 Task: Look for space in Nola, Italy from 1st August, 2023 to 5th August, 2023 for 1 adult in price range Rs.6000 to Rs.15000. Place can be entire place with 1  bedroom having 1 bed and 1 bathroom. Property type can be house, flat, guest house. Amenities needed are: wifi. Booking option can be shelf check-in. Required host language is English.
Action: Mouse moved to (442, 129)
Screenshot: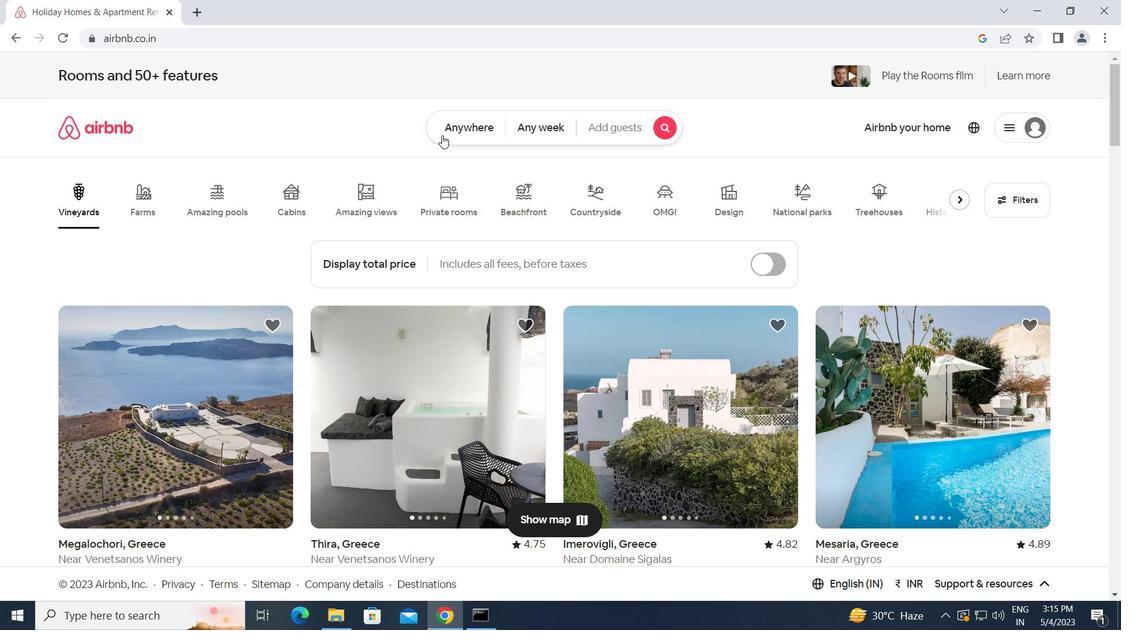 
Action: Mouse pressed left at (442, 129)
Screenshot: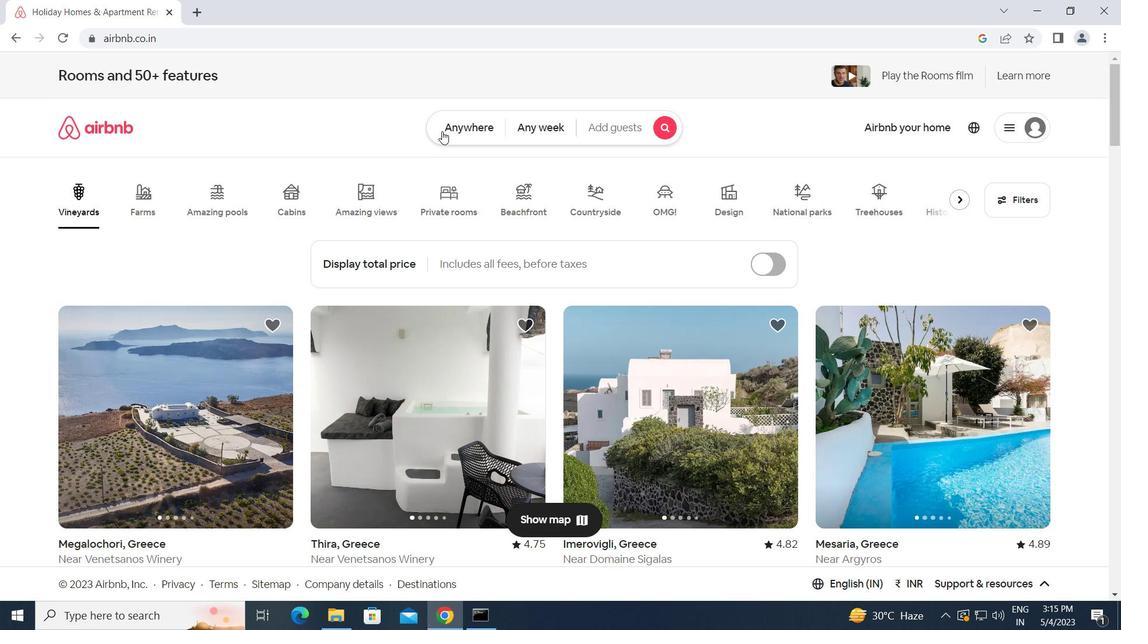 
Action: Mouse moved to (392, 172)
Screenshot: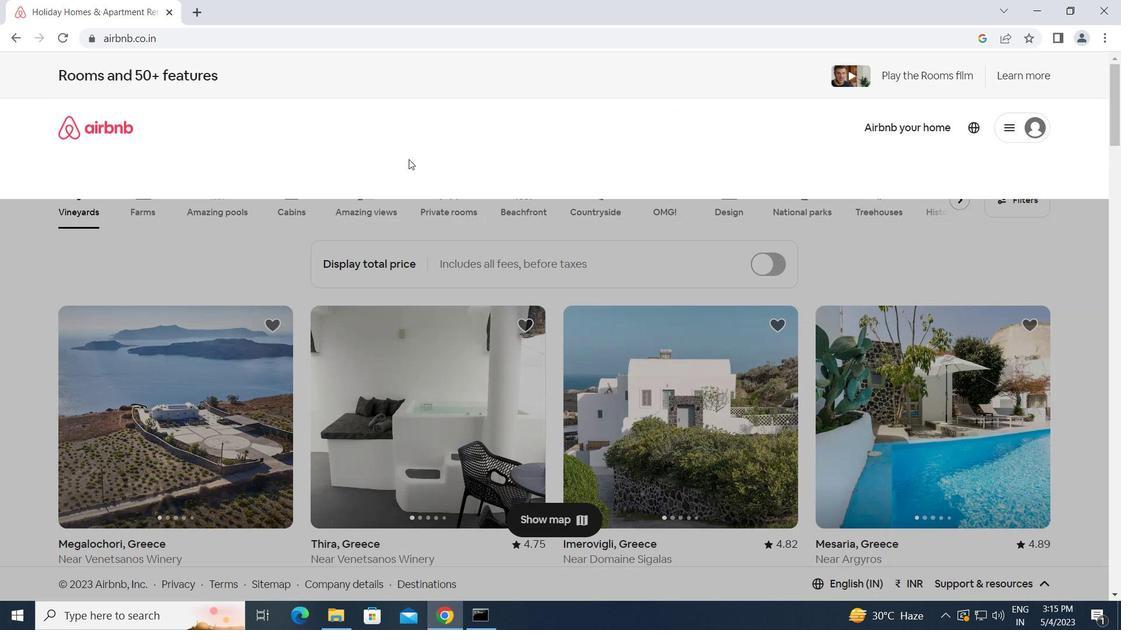 
Action: Mouse pressed left at (392, 172)
Screenshot: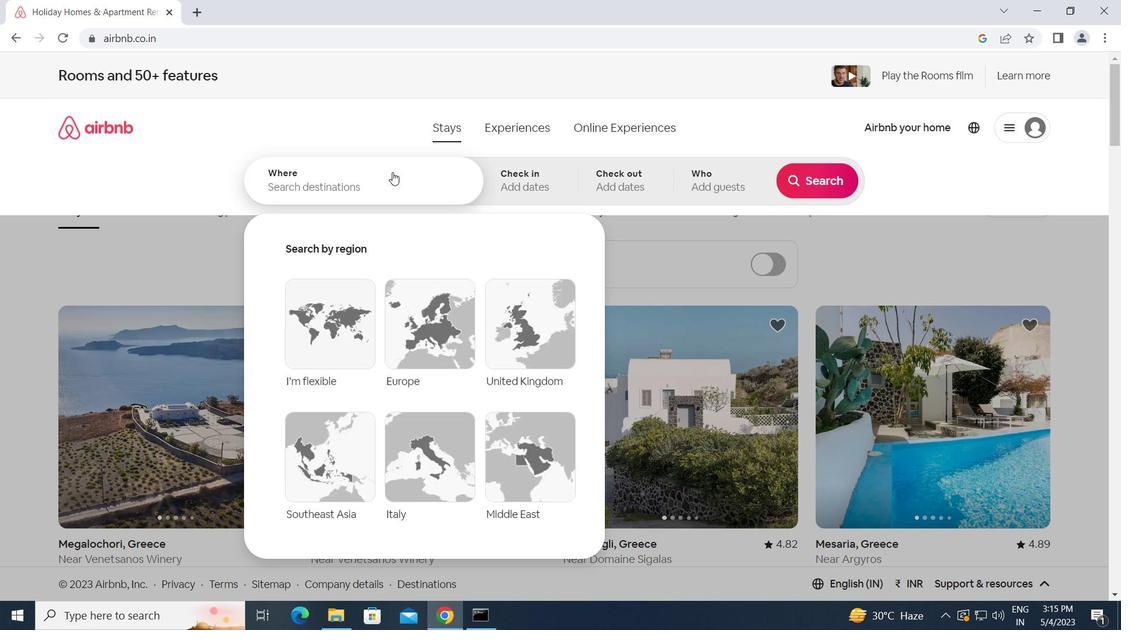 
Action: Key pressed n<Key.caps_lock>ola,<Key.space><Key.caps_lock>i<Key.caps_lock>taly<Key.enter>
Screenshot: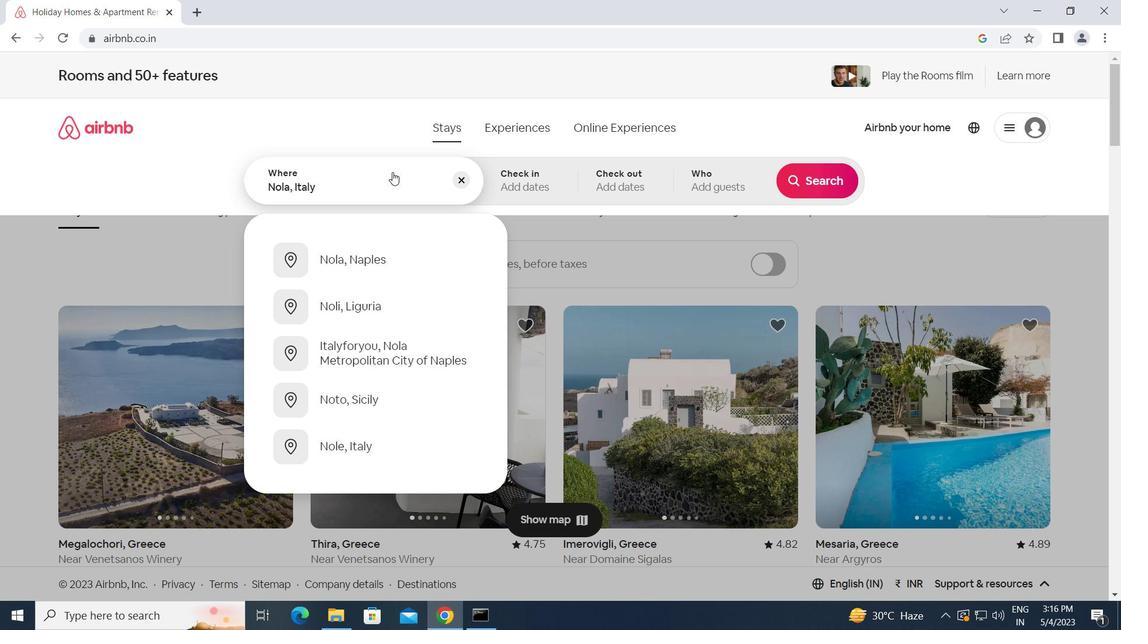 
Action: Mouse moved to (820, 306)
Screenshot: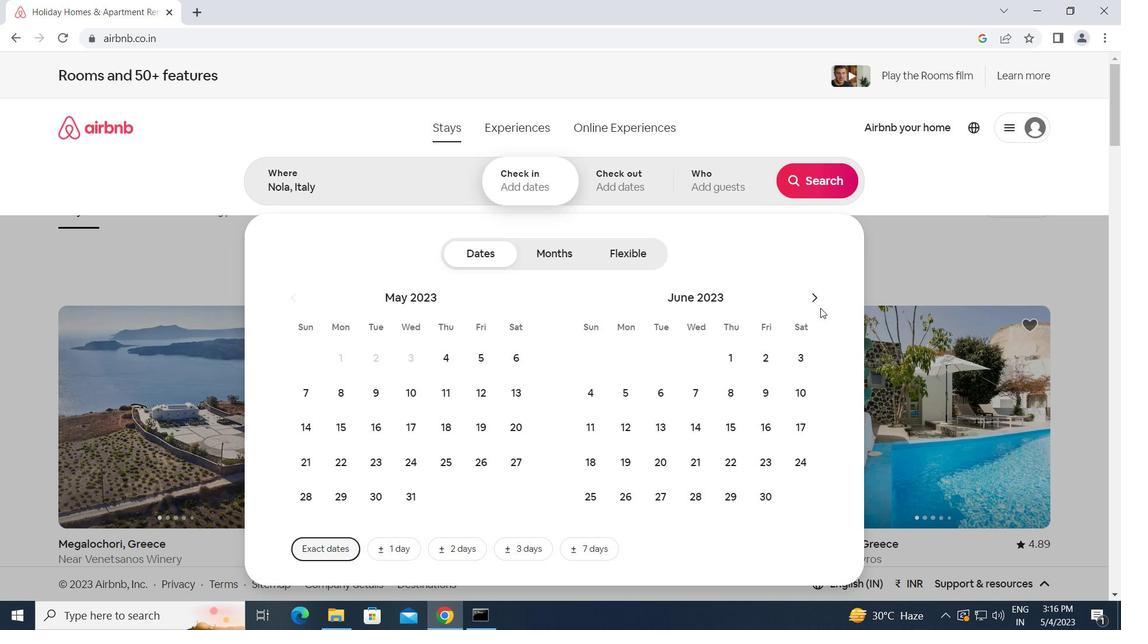 
Action: Mouse pressed left at (820, 306)
Screenshot: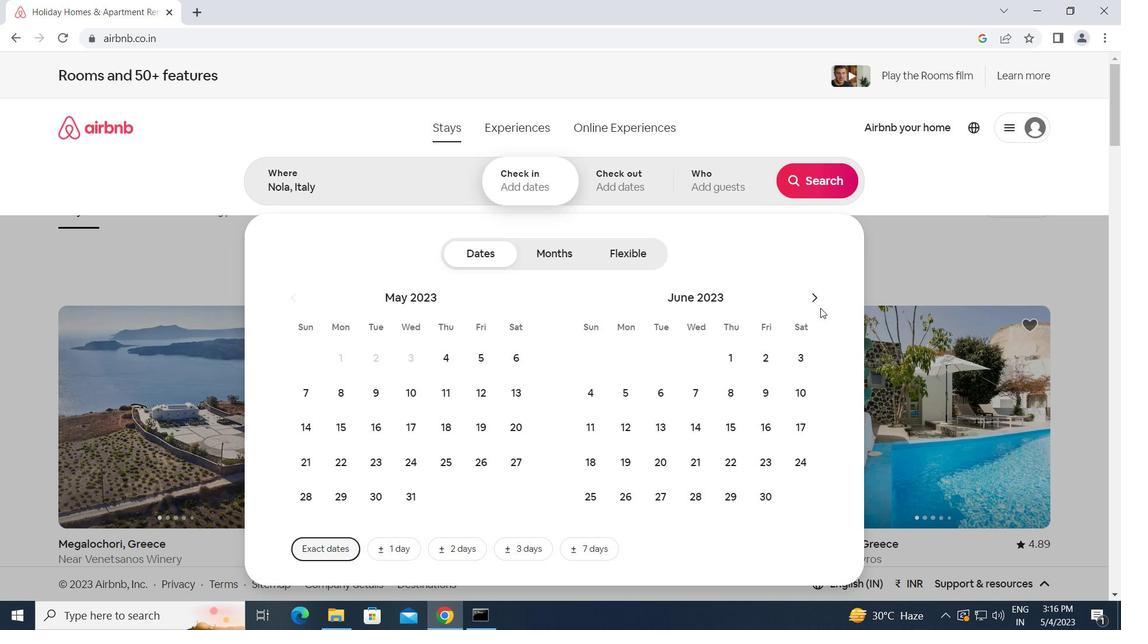 
Action: Mouse pressed left at (820, 306)
Screenshot: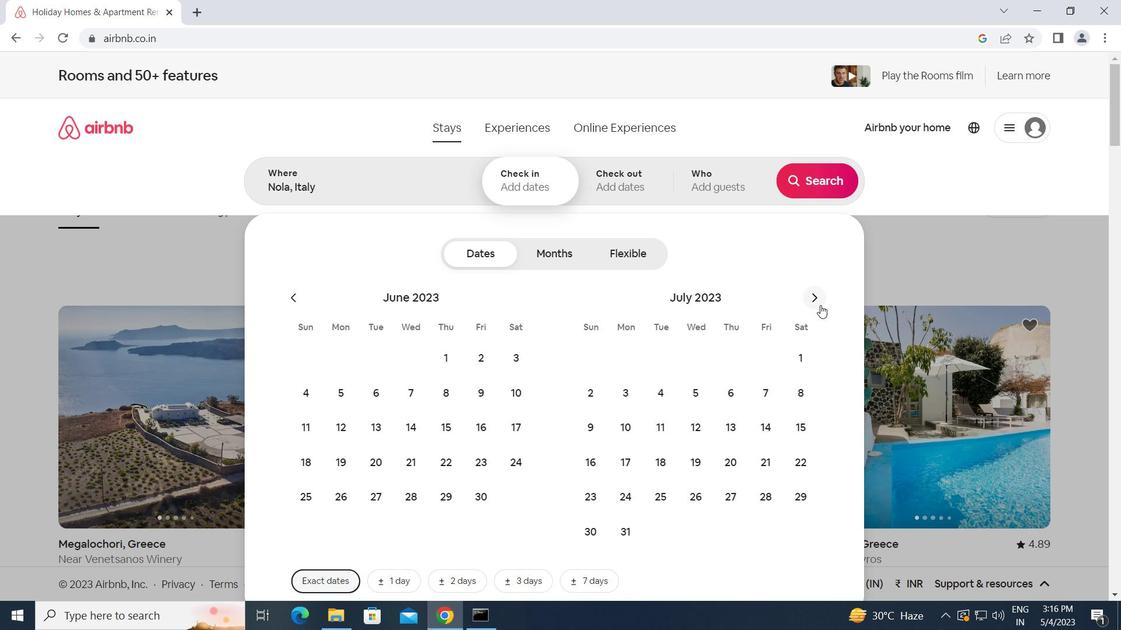 
Action: Mouse moved to (652, 355)
Screenshot: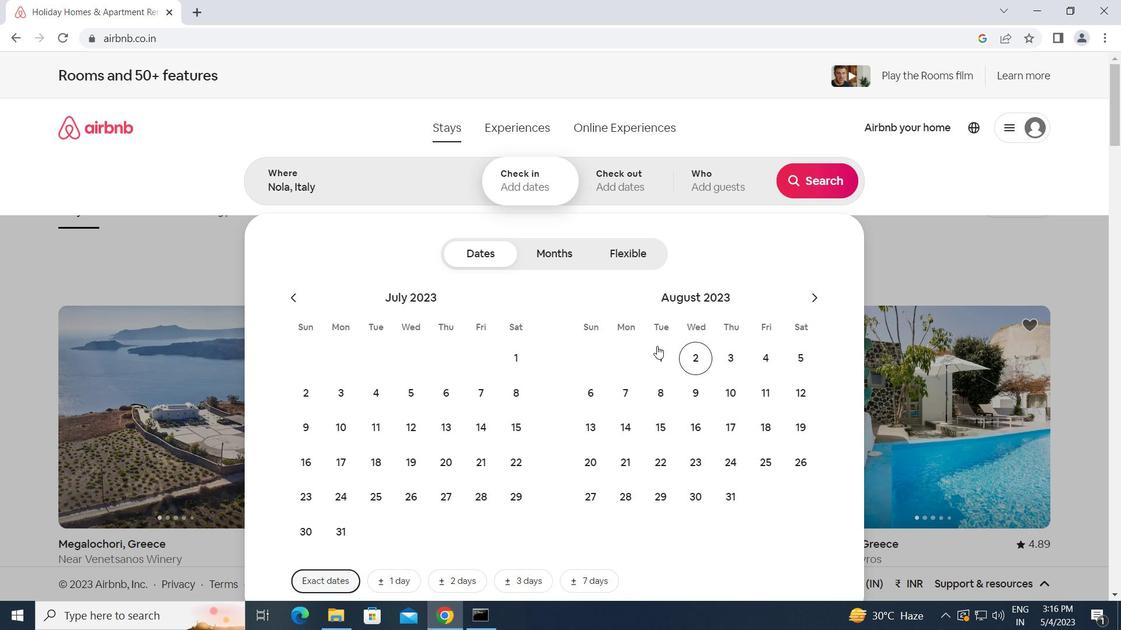 
Action: Mouse pressed left at (652, 355)
Screenshot: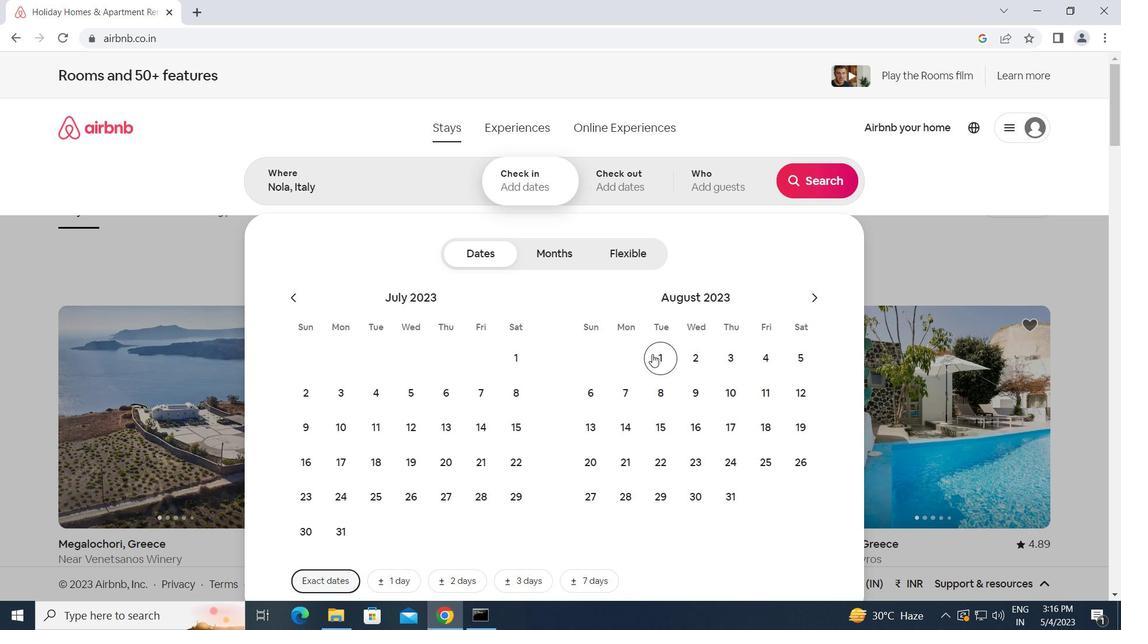 
Action: Mouse moved to (801, 360)
Screenshot: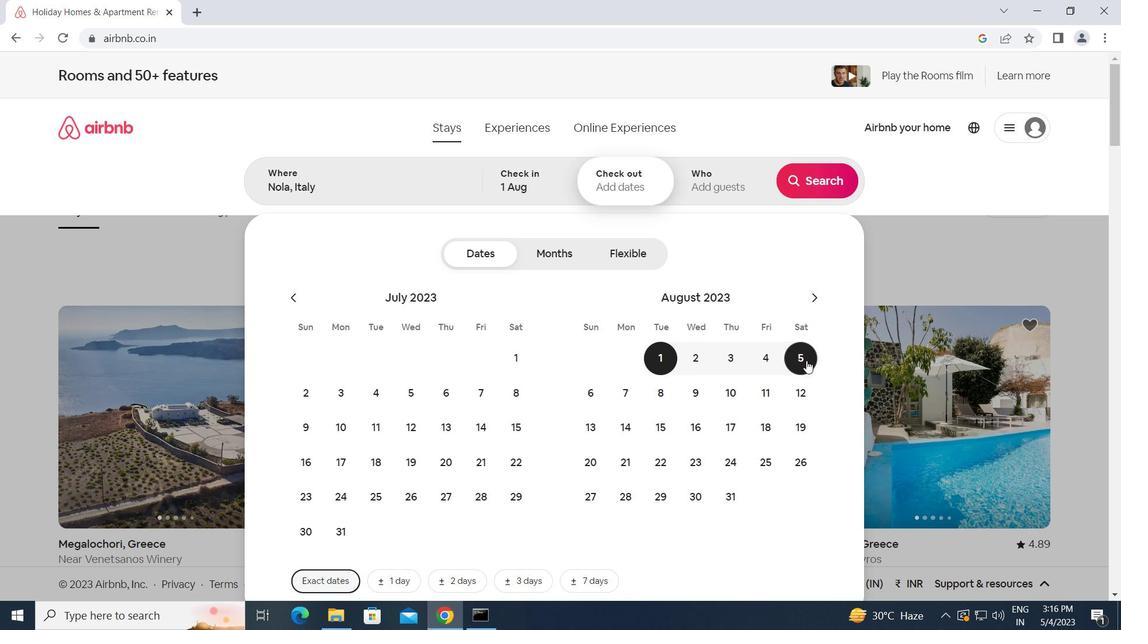 
Action: Mouse pressed left at (801, 360)
Screenshot: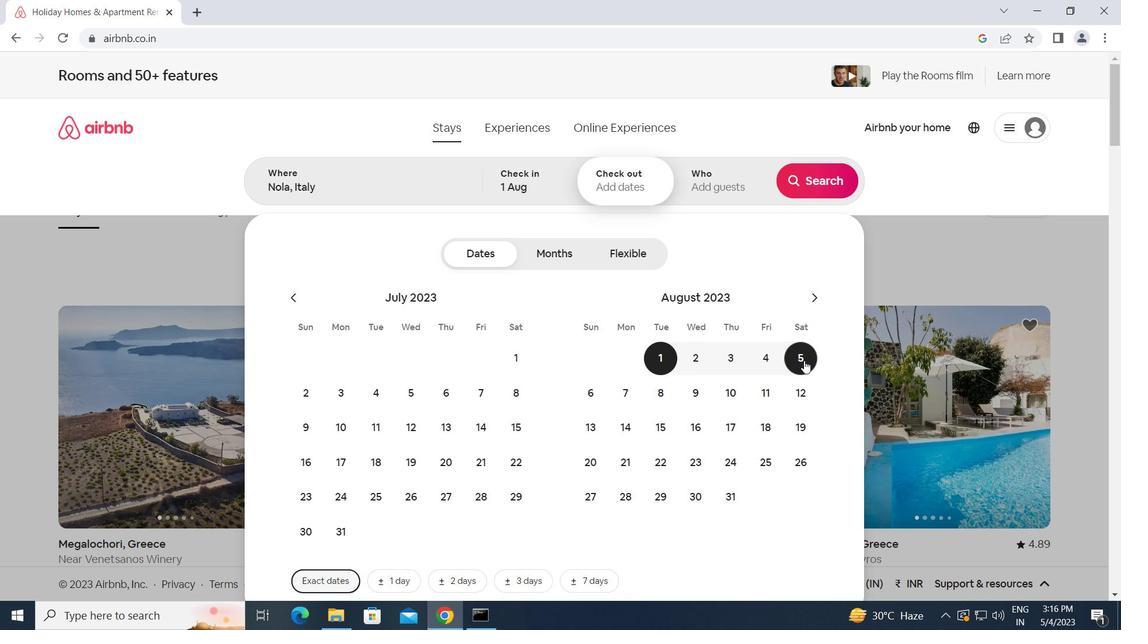 
Action: Mouse moved to (737, 186)
Screenshot: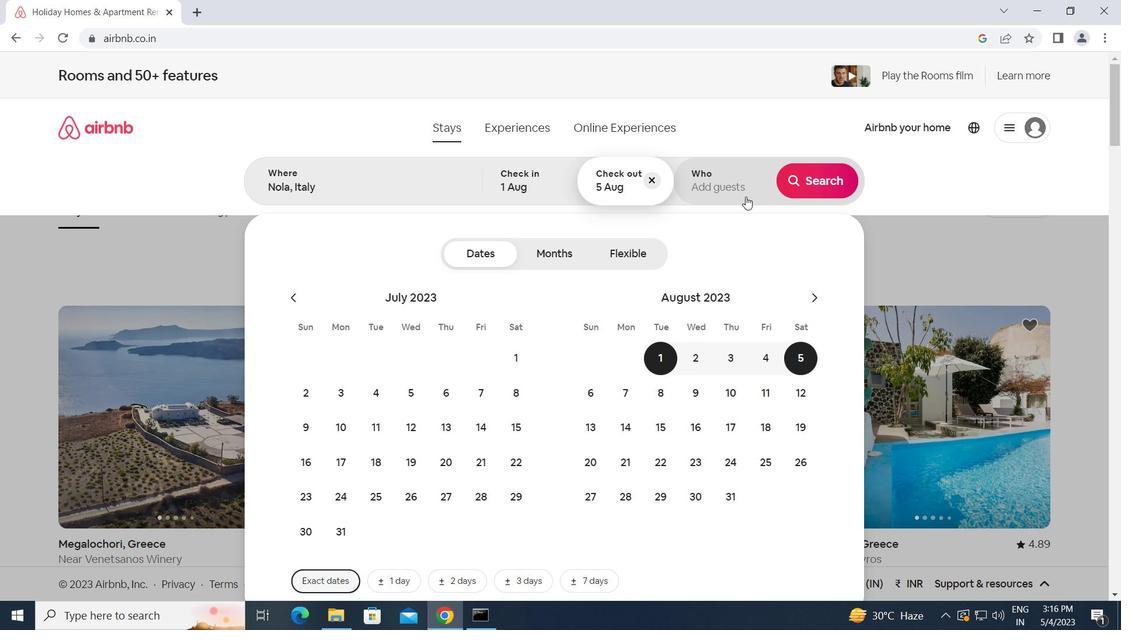 
Action: Mouse pressed left at (737, 186)
Screenshot: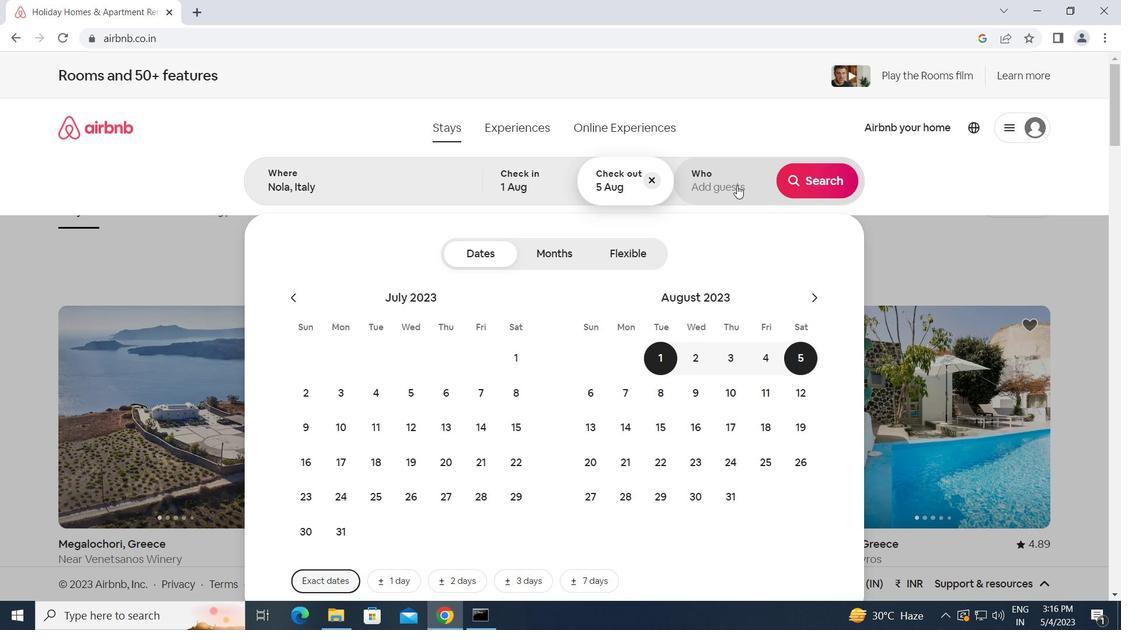 
Action: Mouse moved to (815, 261)
Screenshot: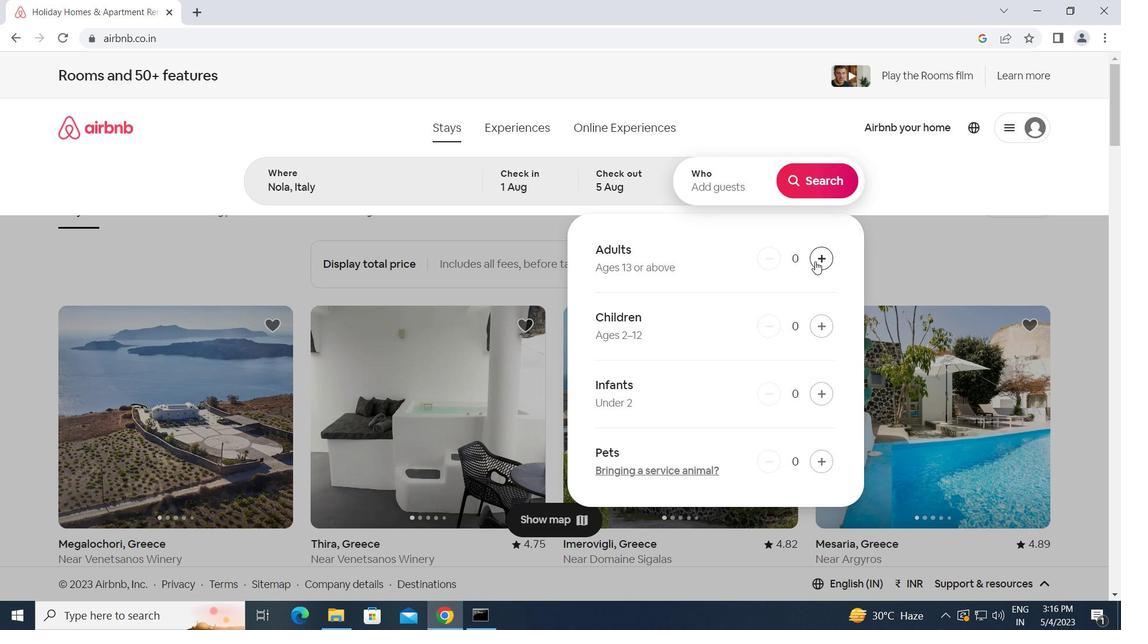 
Action: Mouse pressed left at (815, 261)
Screenshot: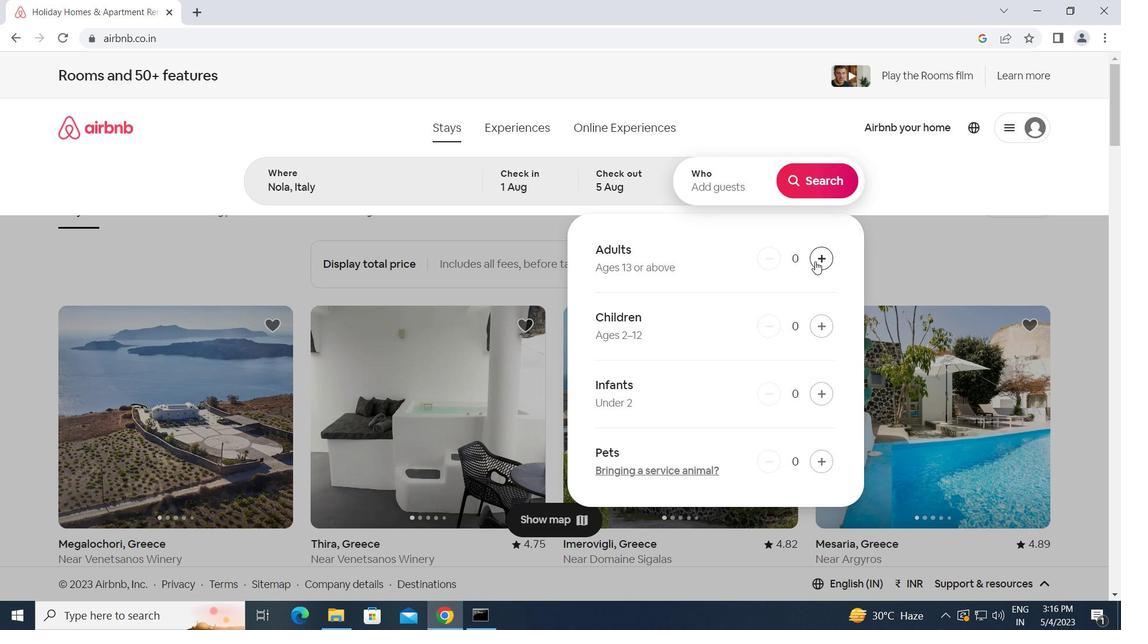 
Action: Mouse moved to (825, 185)
Screenshot: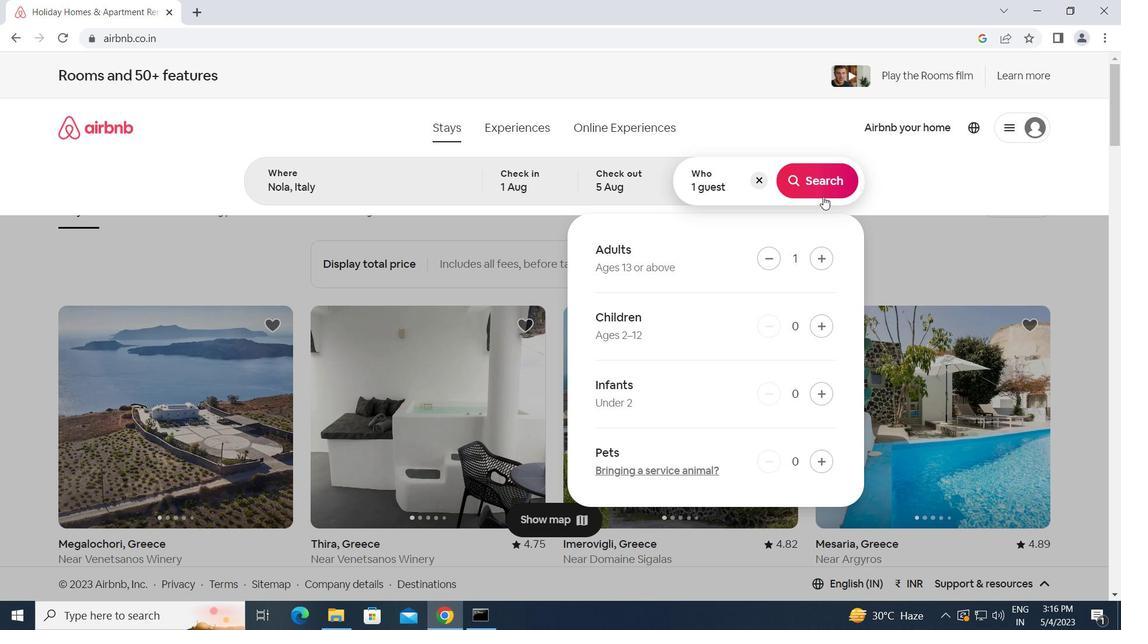 
Action: Mouse pressed left at (825, 185)
Screenshot: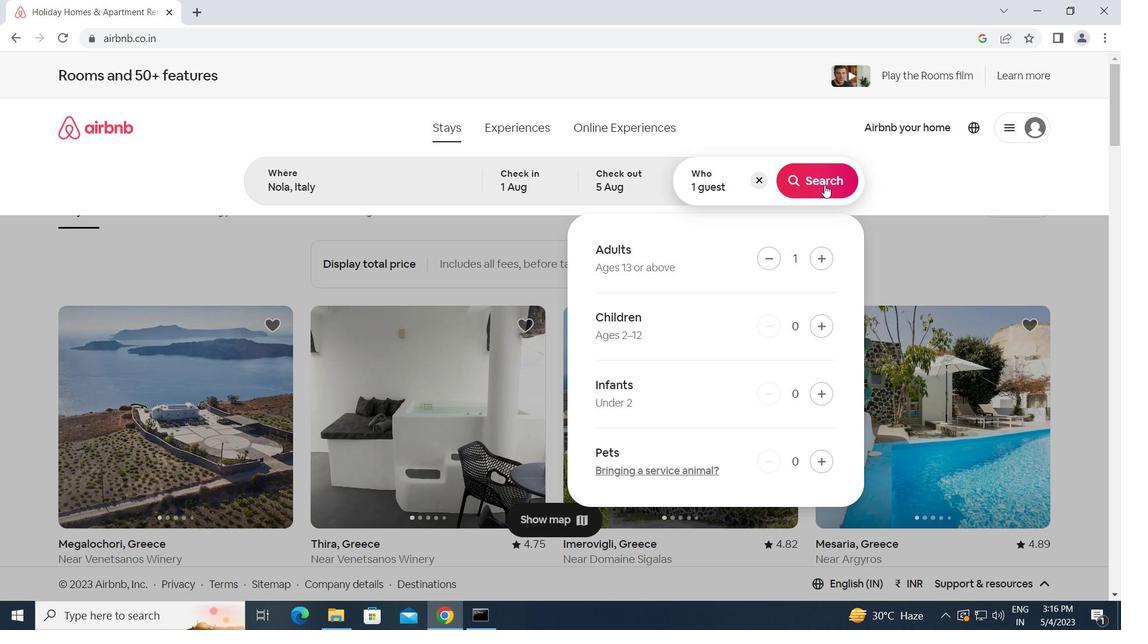 
Action: Mouse moved to (1065, 141)
Screenshot: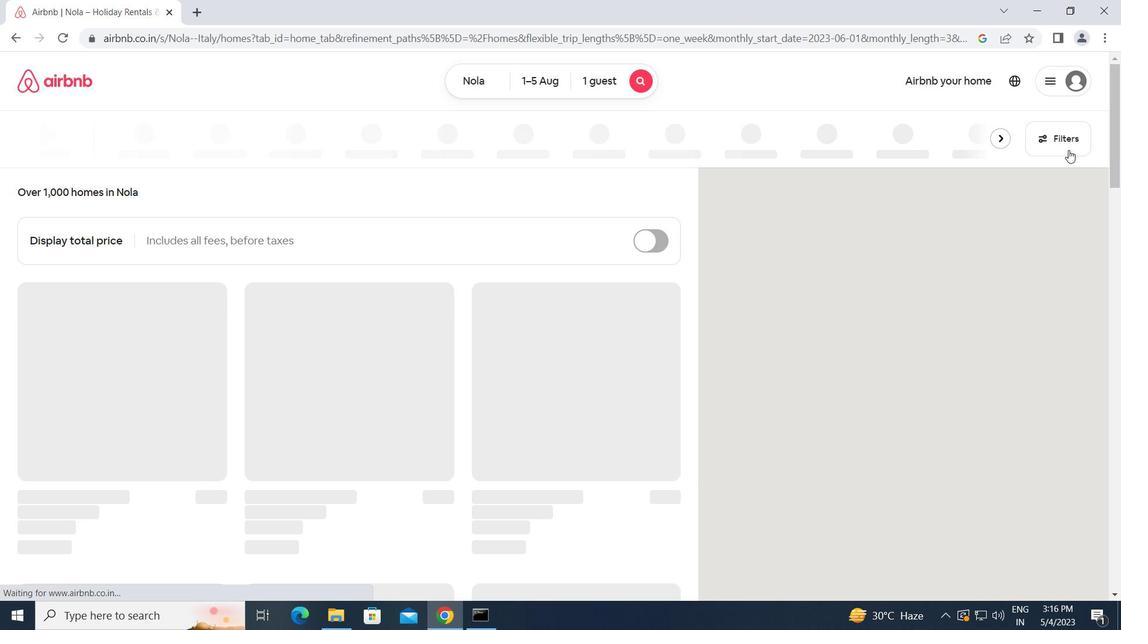 
Action: Mouse pressed left at (1065, 141)
Screenshot: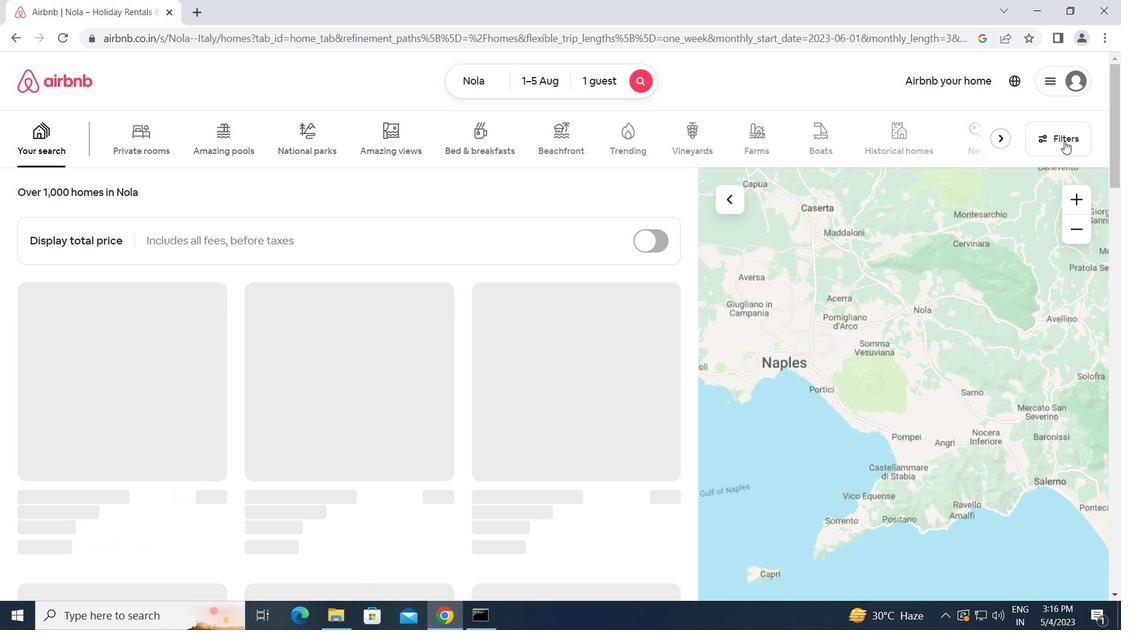 
Action: Mouse moved to (364, 322)
Screenshot: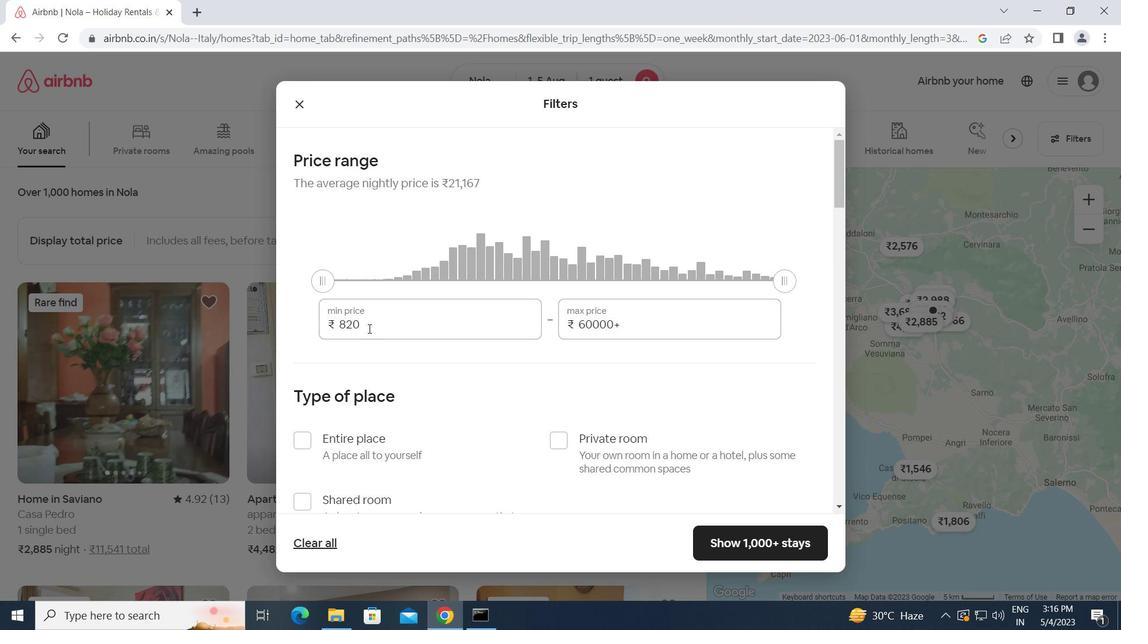 
Action: Mouse pressed left at (364, 322)
Screenshot: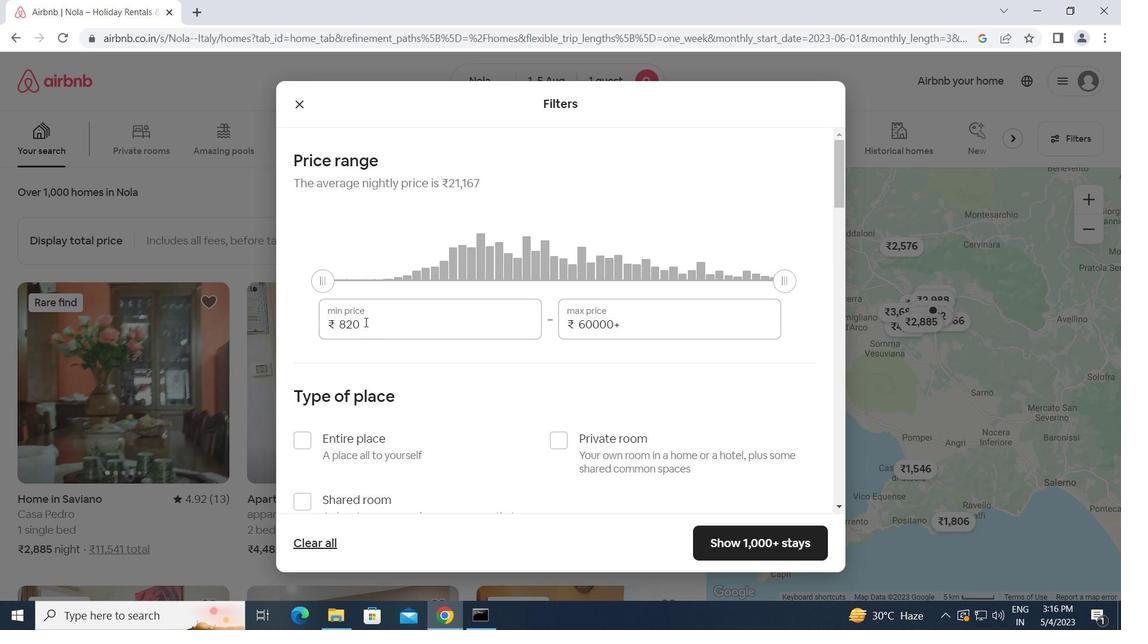 
Action: Mouse moved to (329, 328)
Screenshot: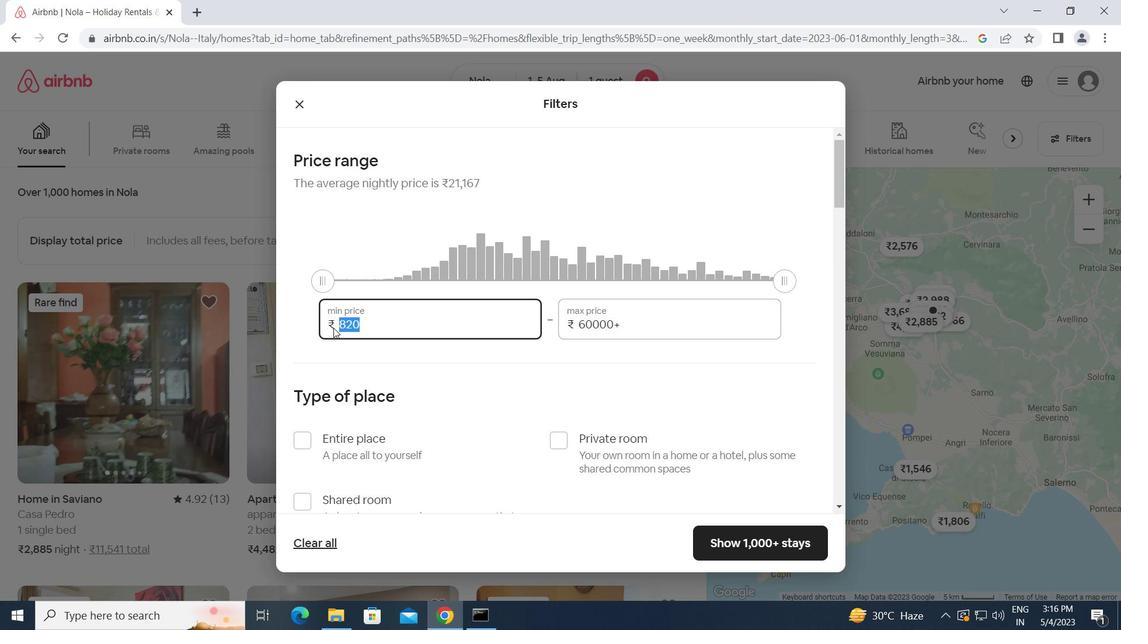 
Action: Key pressed 6000<Key.tab>15000
Screenshot: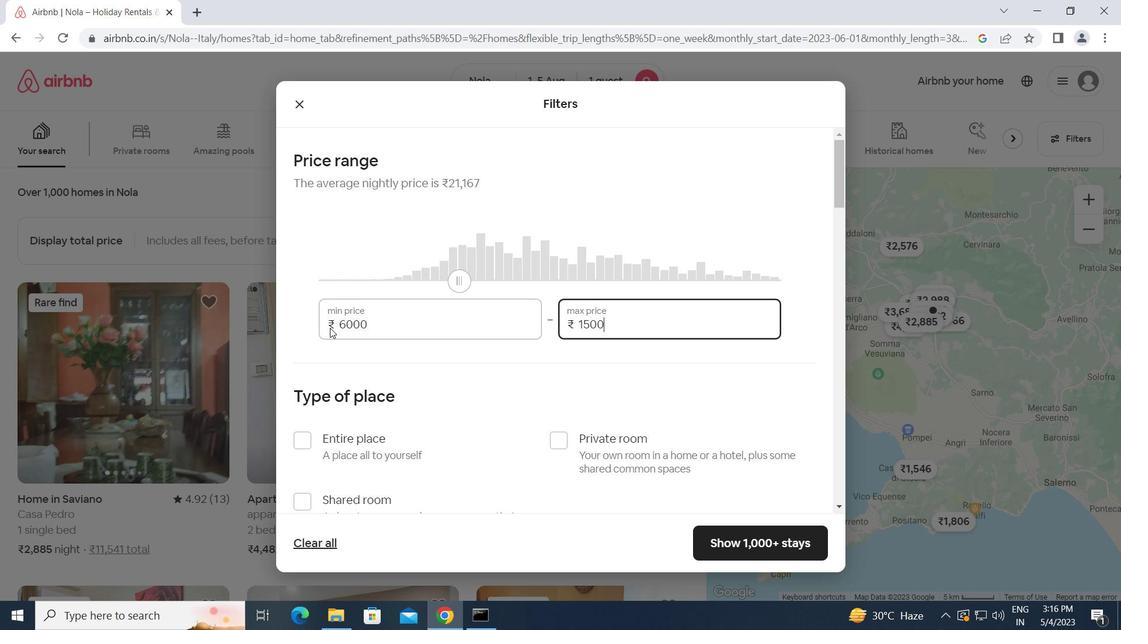 
Action: Mouse moved to (299, 433)
Screenshot: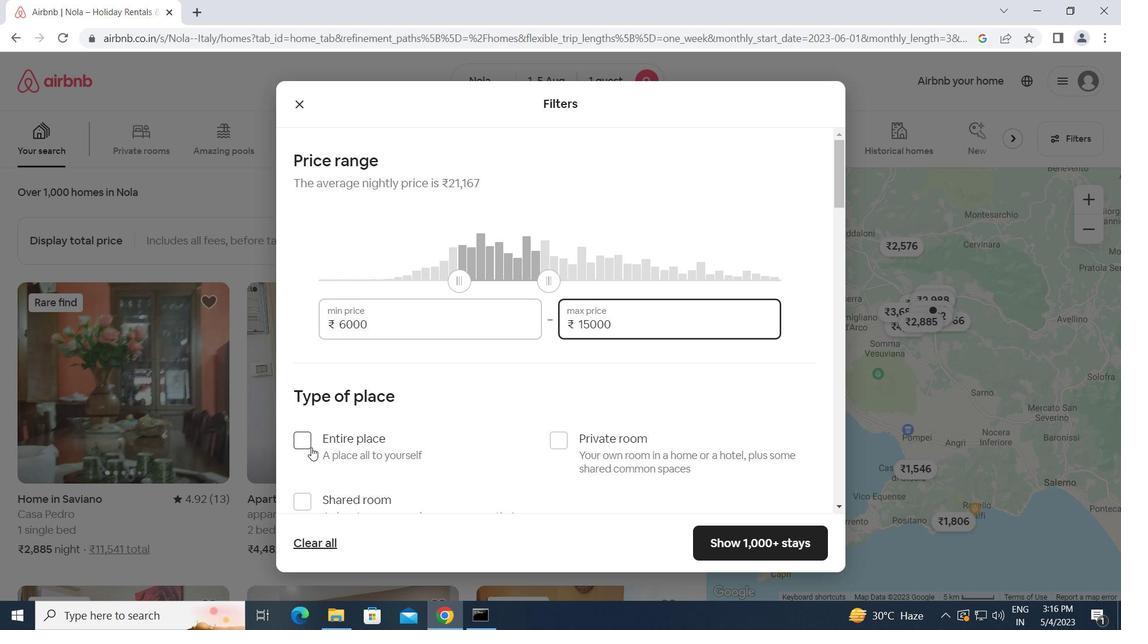 
Action: Mouse pressed left at (299, 433)
Screenshot: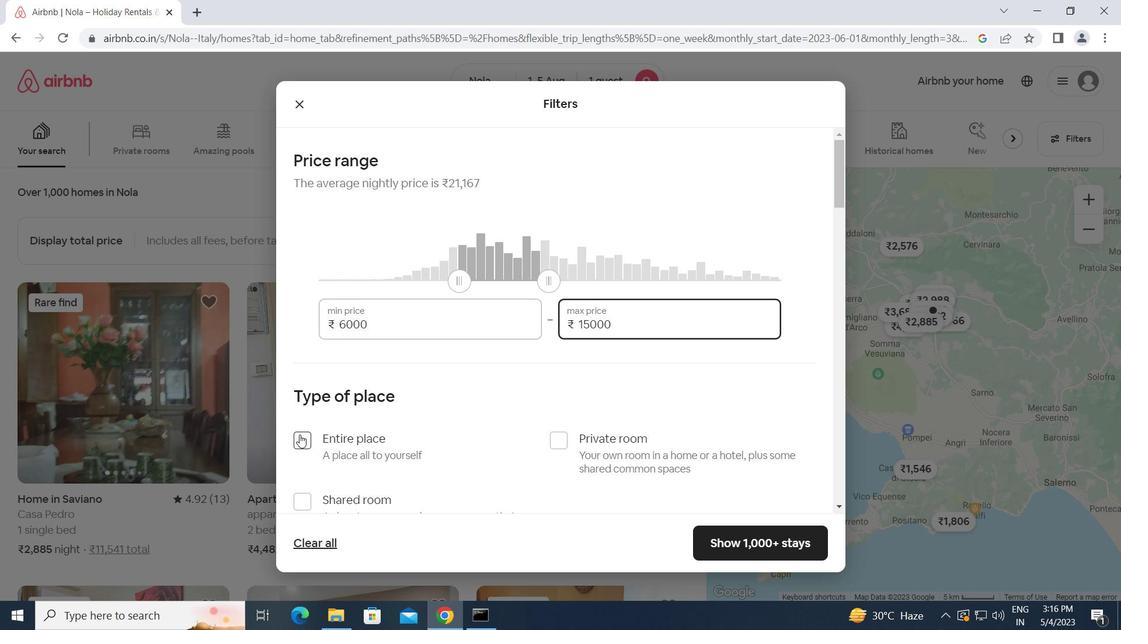 
Action: Mouse moved to (388, 474)
Screenshot: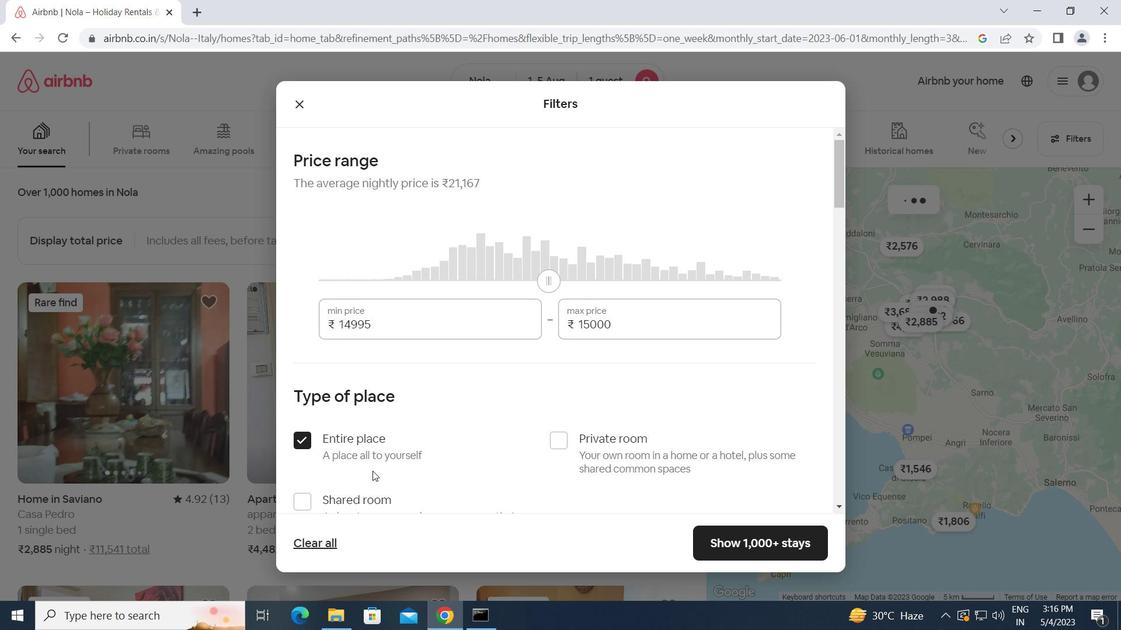 
Action: Mouse scrolled (388, 473) with delta (0, 0)
Screenshot: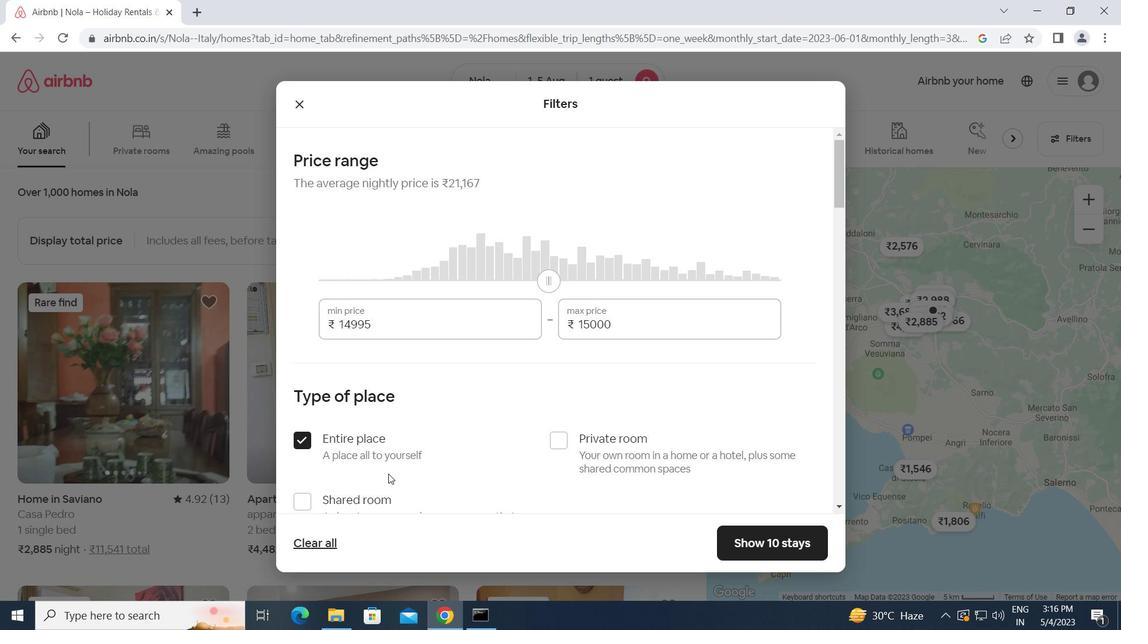 
Action: Mouse scrolled (388, 473) with delta (0, 0)
Screenshot: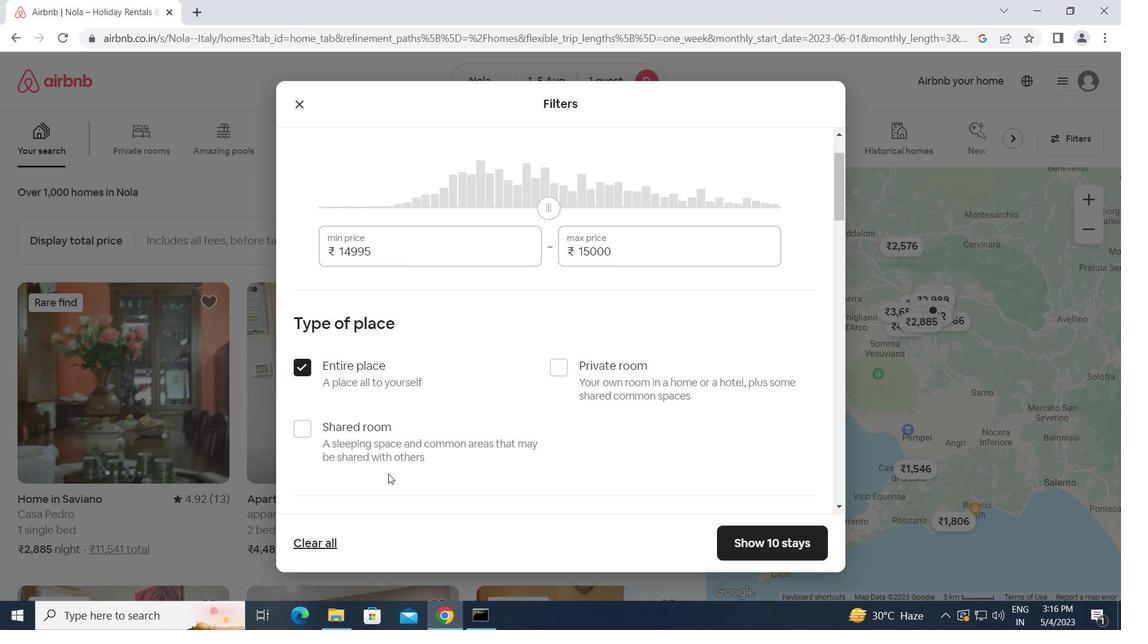 
Action: Mouse scrolled (388, 473) with delta (0, 0)
Screenshot: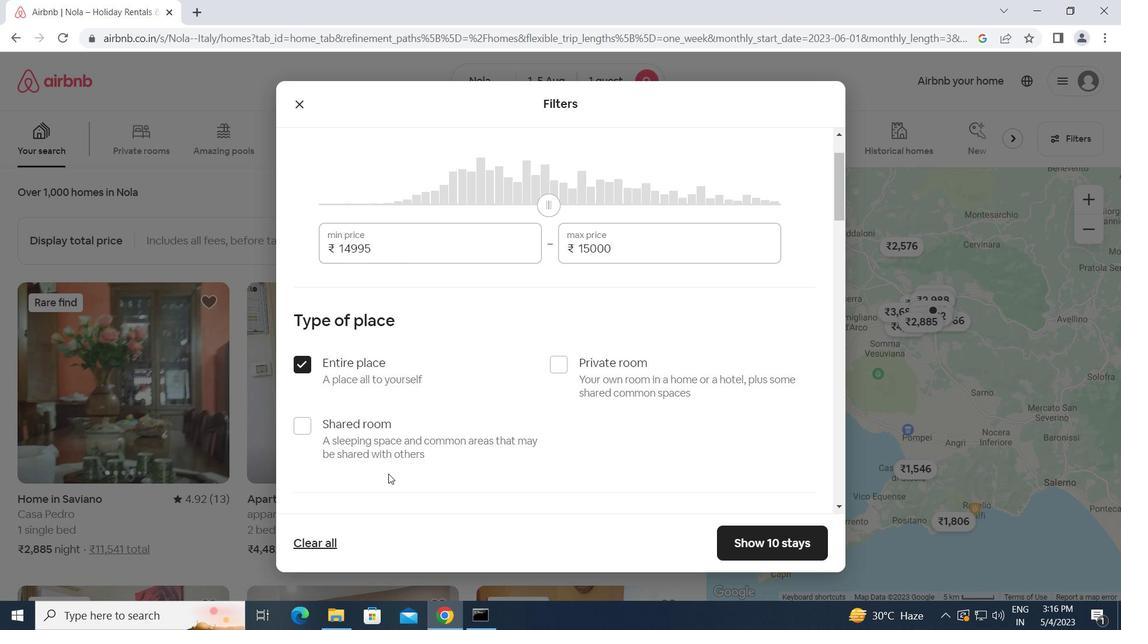 
Action: Mouse scrolled (388, 473) with delta (0, 0)
Screenshot: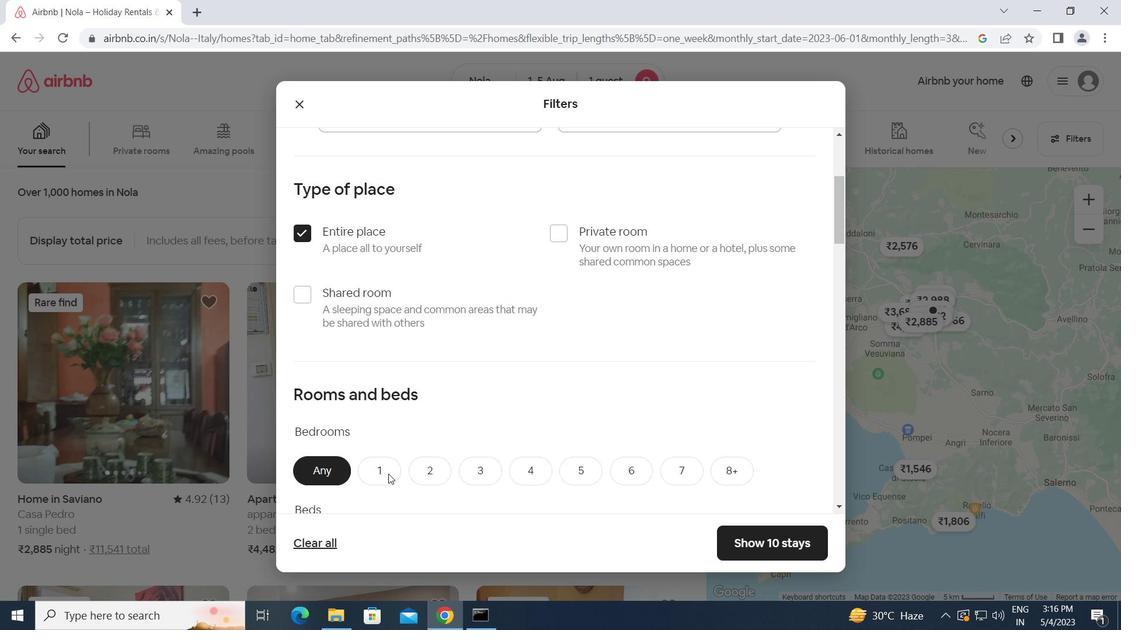 
Action: Mouse moved to (388, 384)
Screenshot: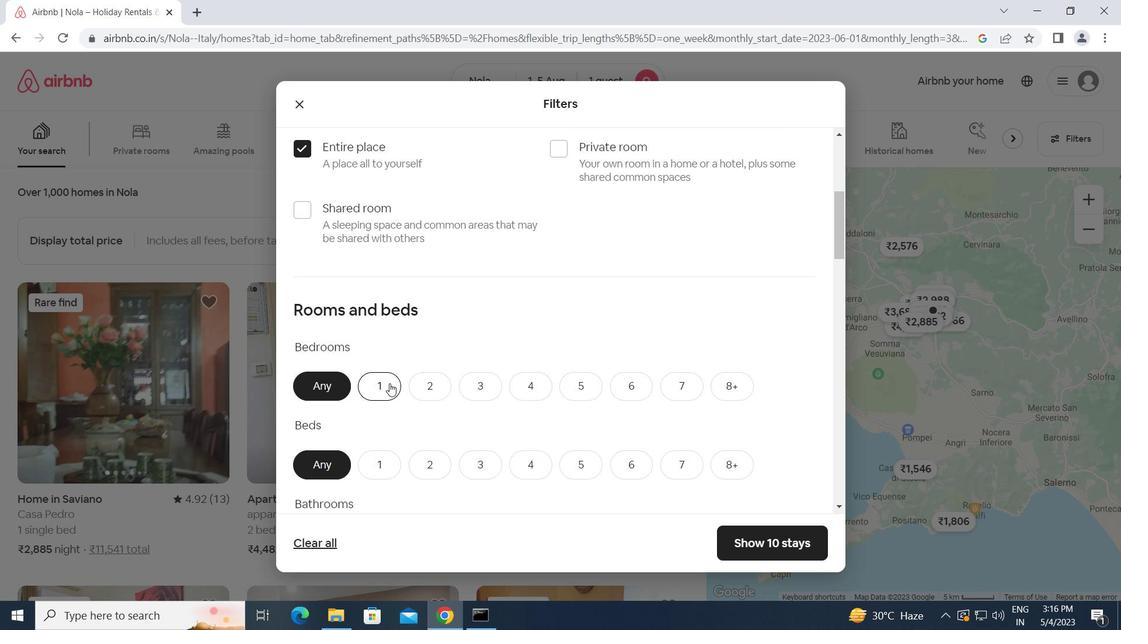 
Action: Mouse pressed left at (388, 384)
Screenshot: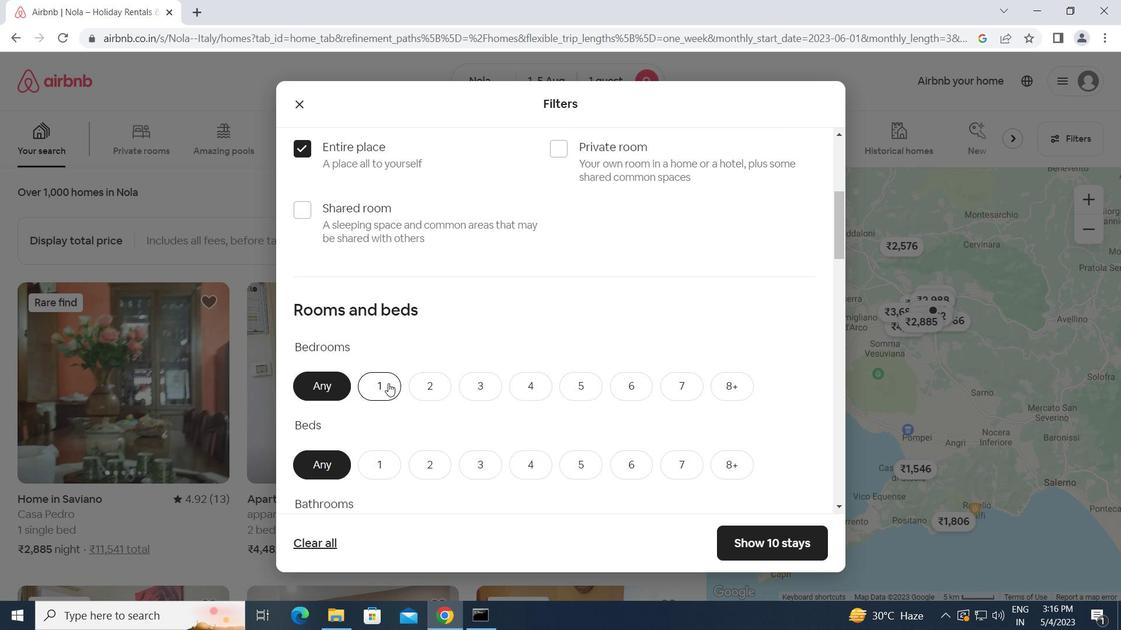 
Action: Mouse moved to (387, 467)
Screenshot: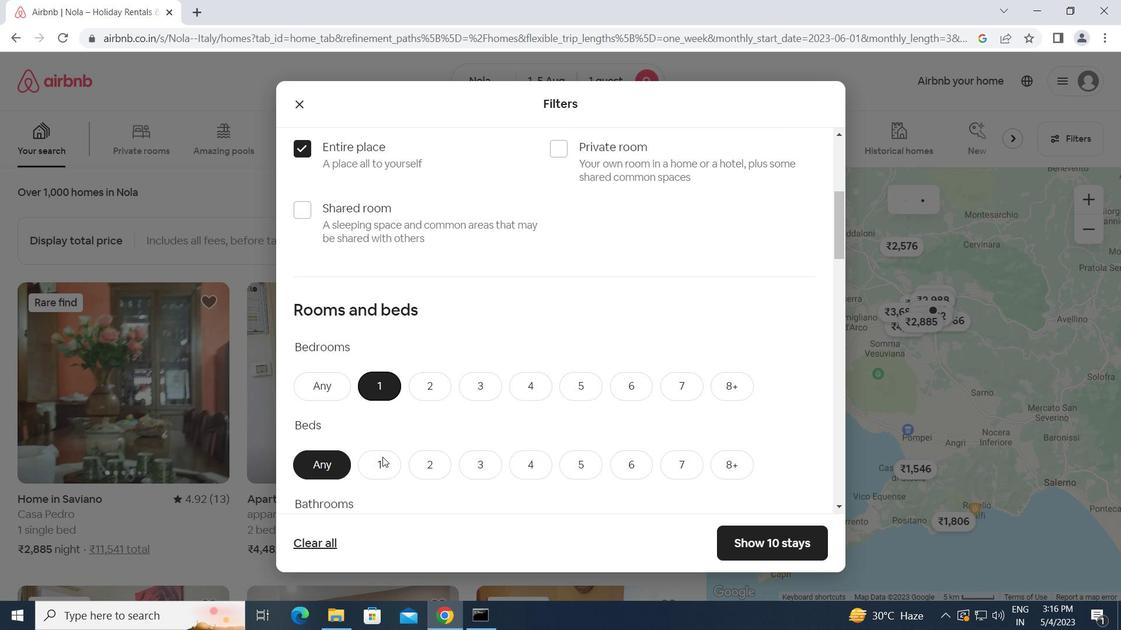
Action: Mouse pressed left at (387, 467)
Screenshot: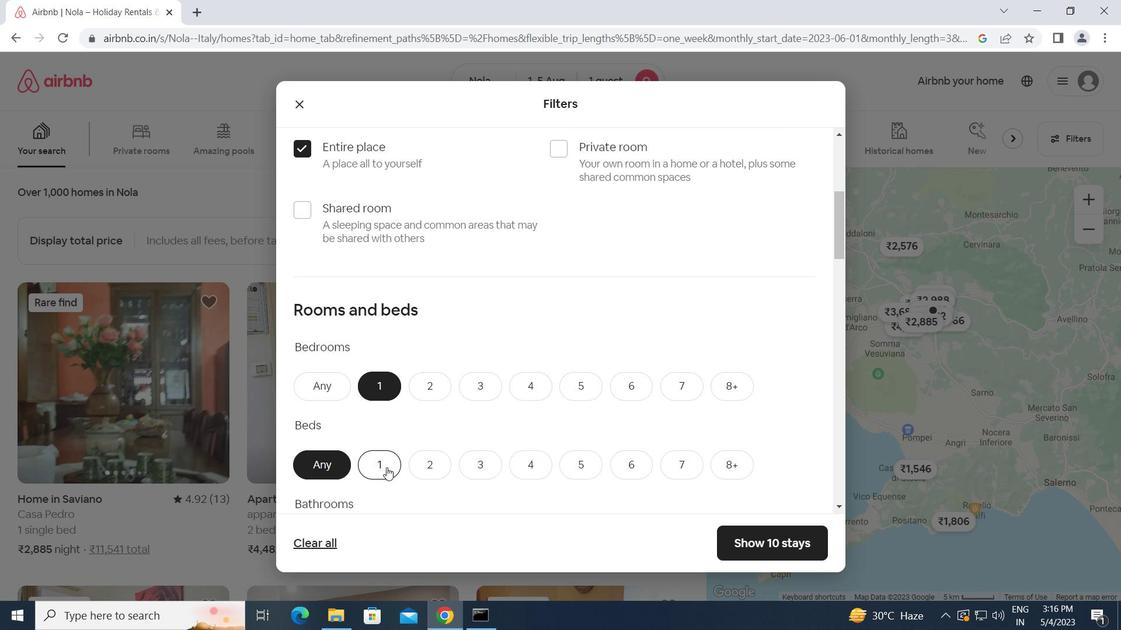
Action: Mouse scrolled (387, 467) with delta (0, 0)
Screenshot: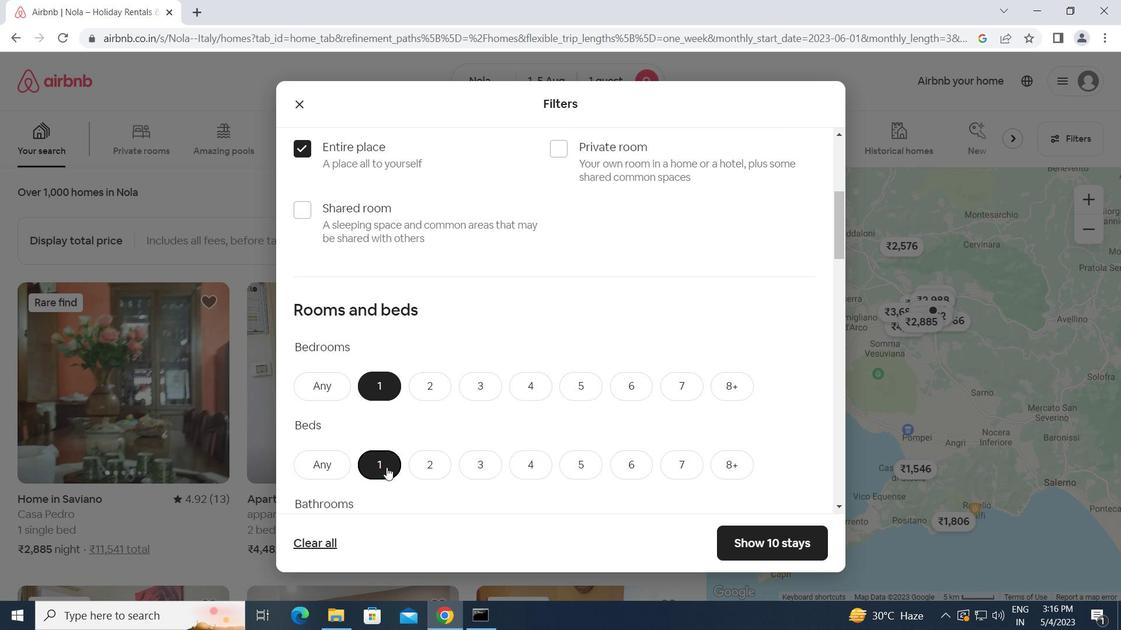 
Action: Mouse scrolled (387, 467) with delta (0, 0)
Screenshot: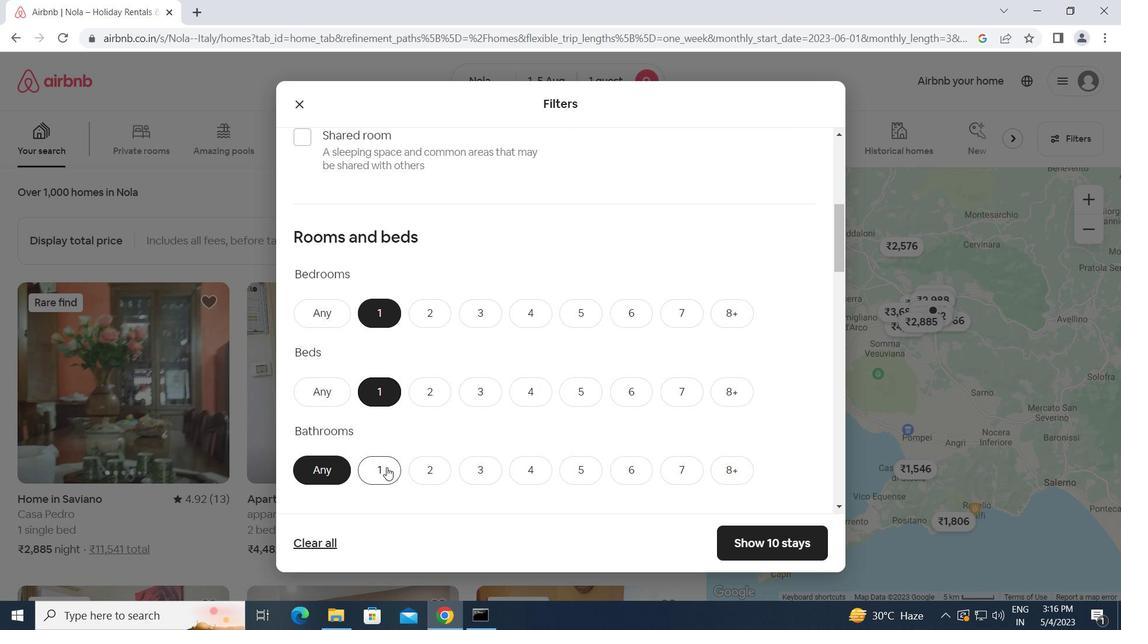 
Action: Mouse moved to (377, 402)
Screenshot: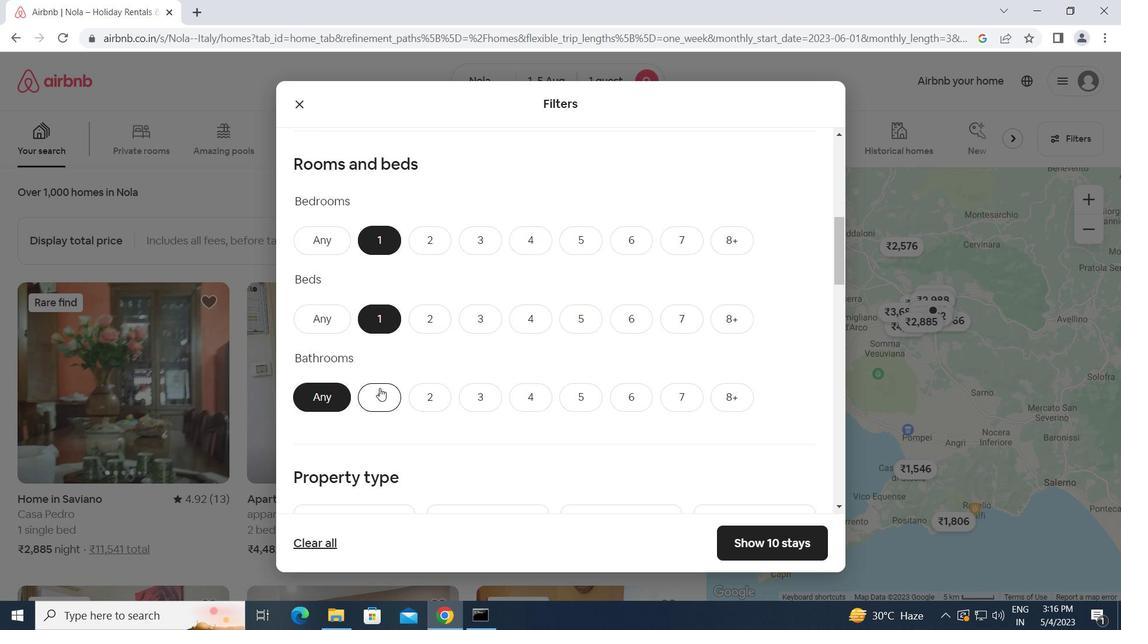 
Action: Mouse pressed left at (377, 402)
Screenshot: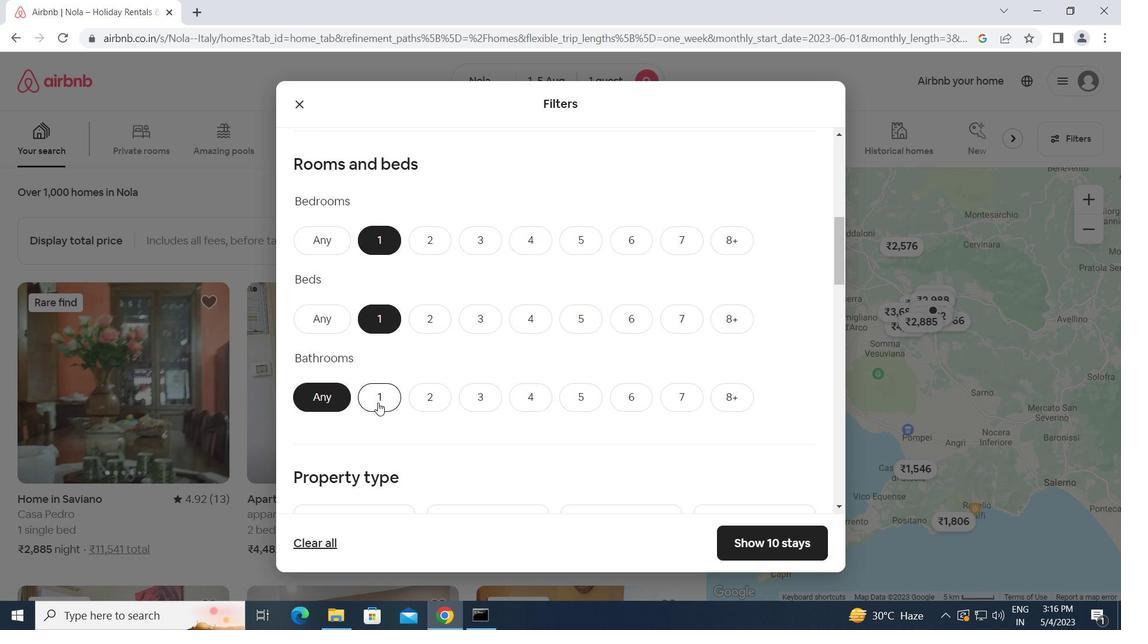 
Action: Mouse moved to (422, 436)
Screenshot: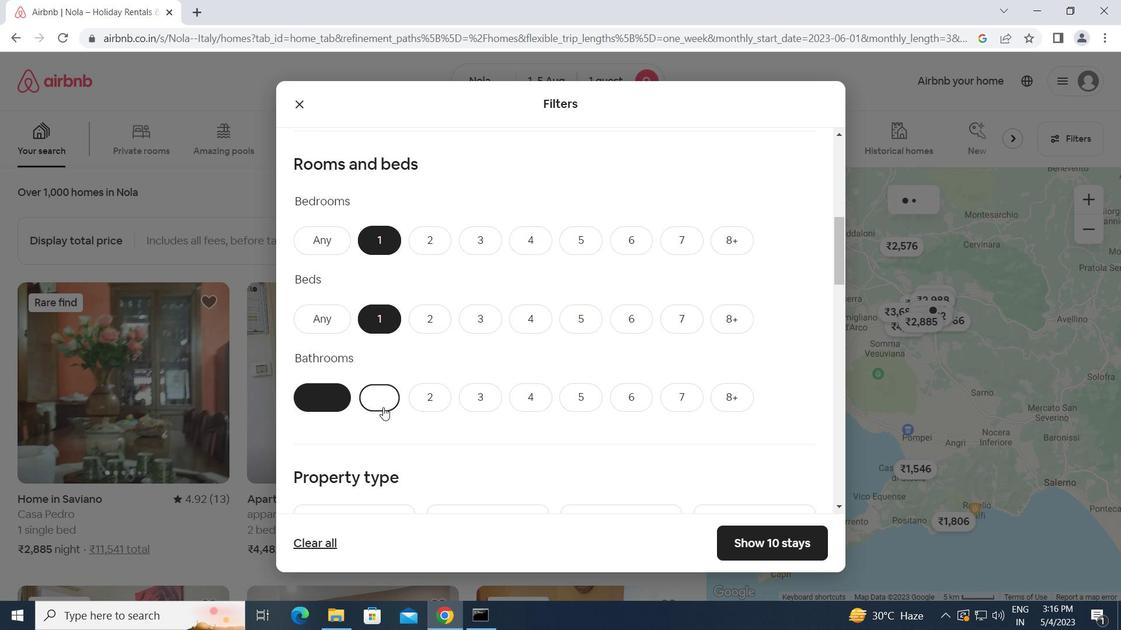 
Action: Mouse scrolled (422, 436) with delta (0, 0)
Screenshot: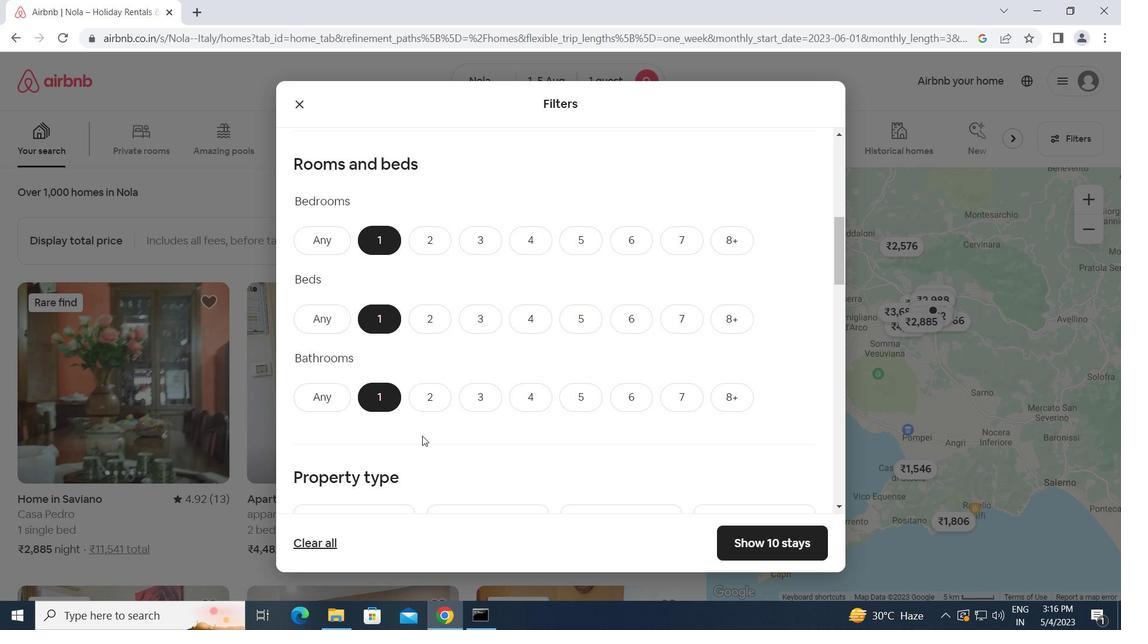 
Action: Mouse scrolled (422, 436) with delta (0, 0)
Screenshot: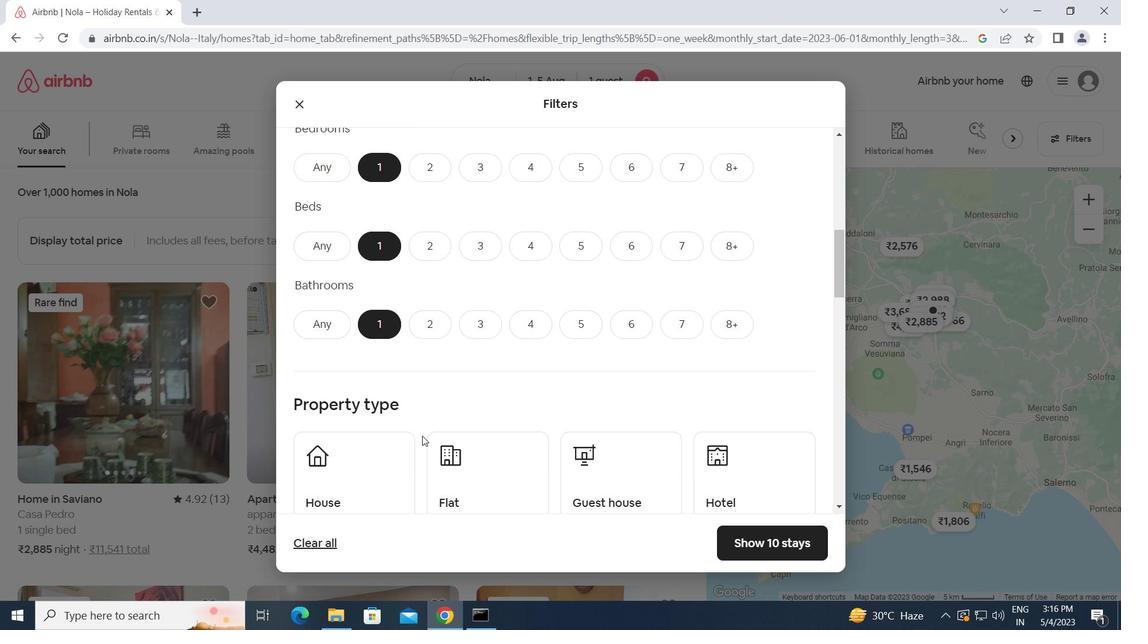 
Action: Mouse moved to (397, 426)
Screenshot: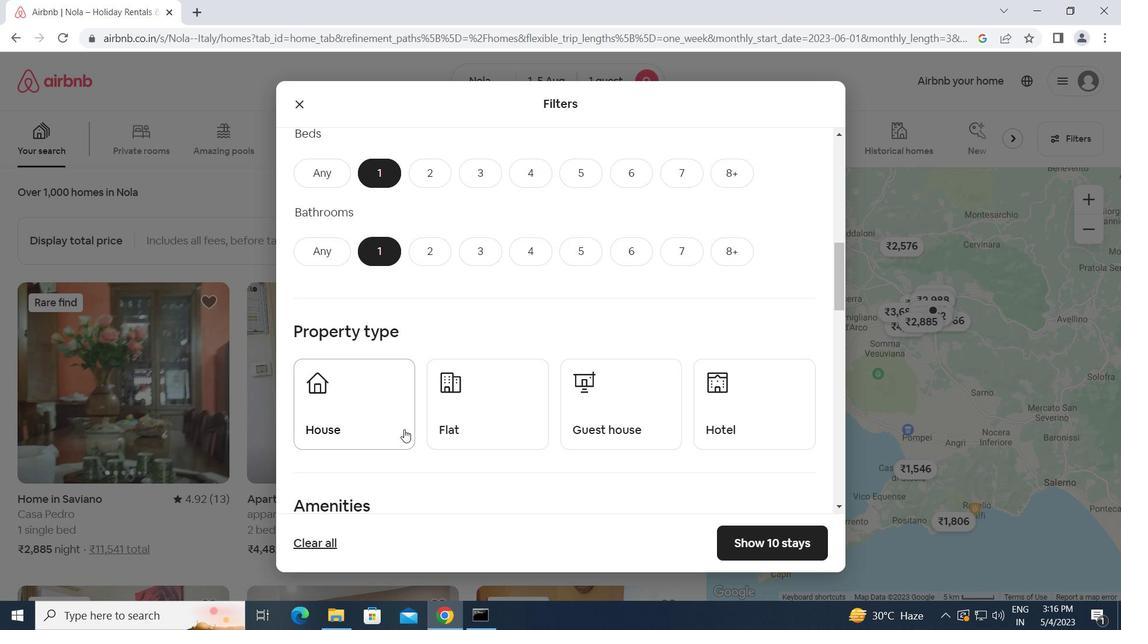 
Action: Mouse pressed left at (397, 426)
Screenshot: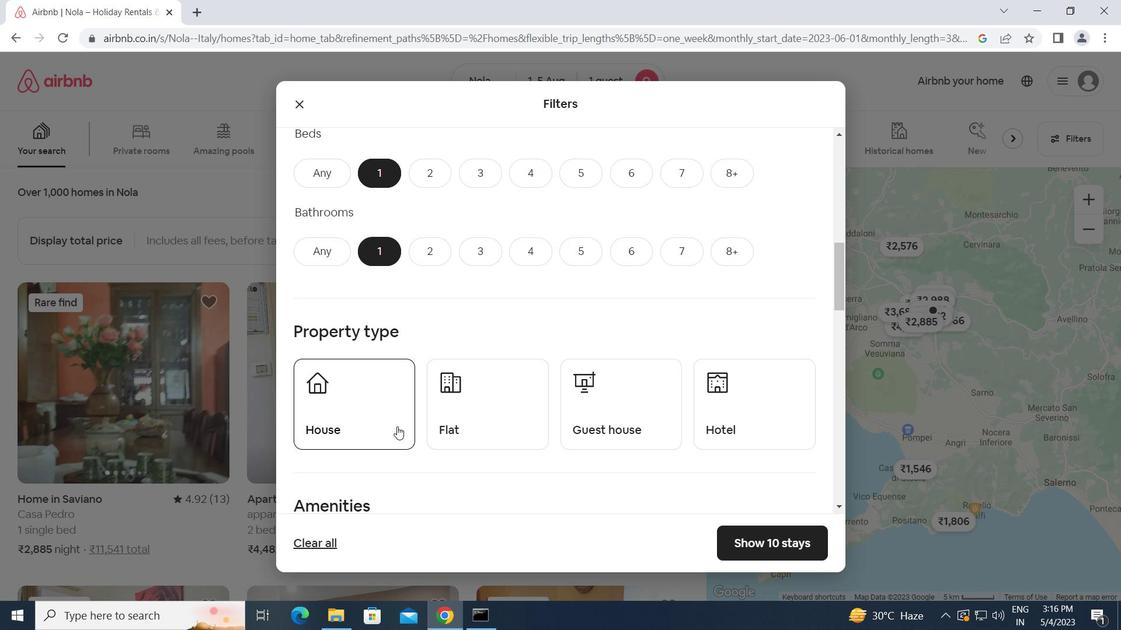 
Action: Mouse moved to (458, 421)
Screenshot: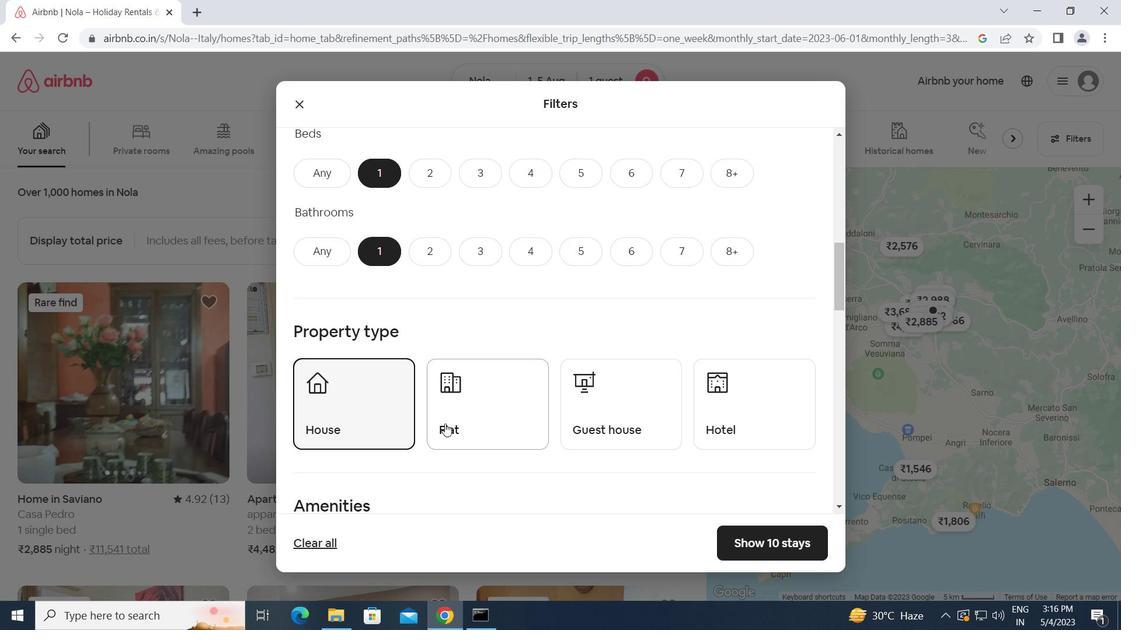 
Action: Mouse pressed left at (458, 421)
Screenshot: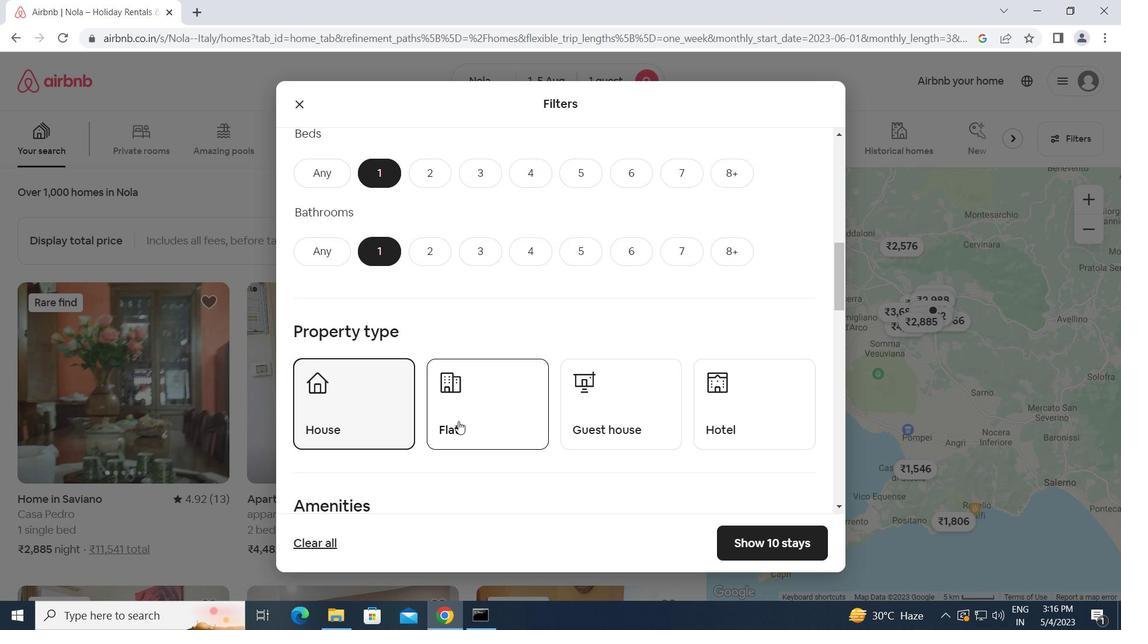 
Action: Mouse moved to (593, 412)
Screenshot: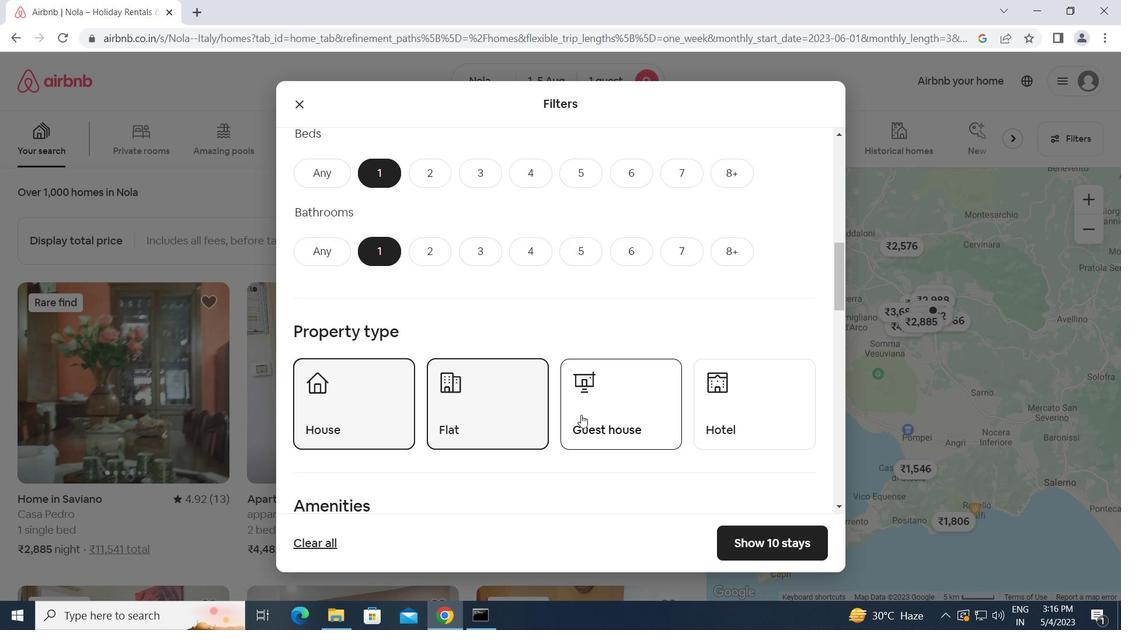 
Action: Mouse pressed left at (593, 412)
Screenshot: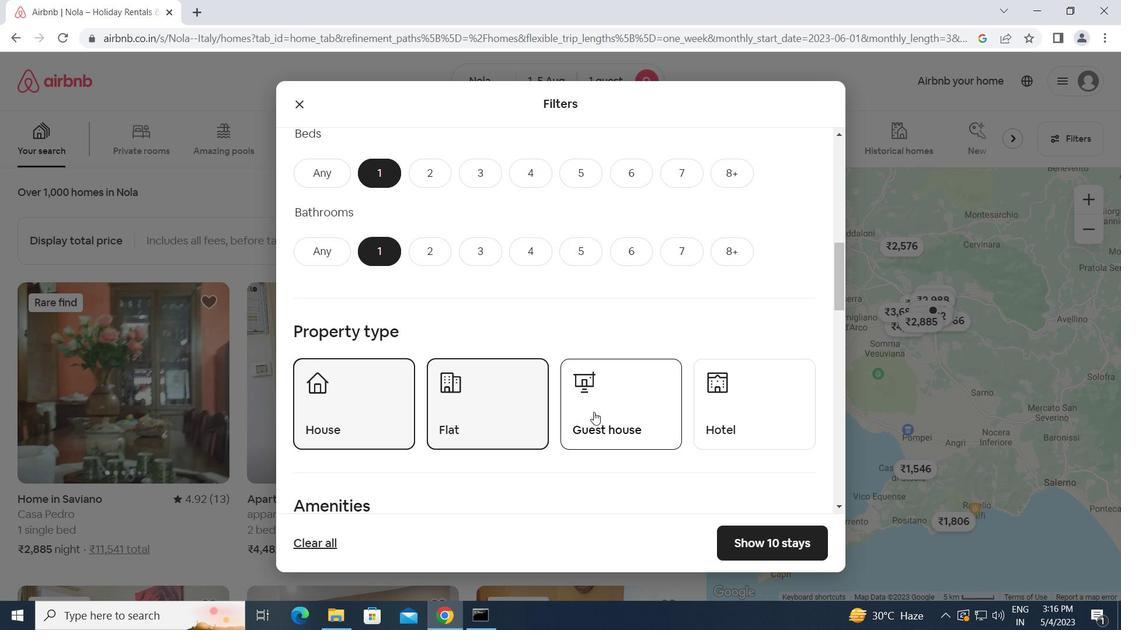 
Action: Mouse moved to (571, 463)
Screenshot: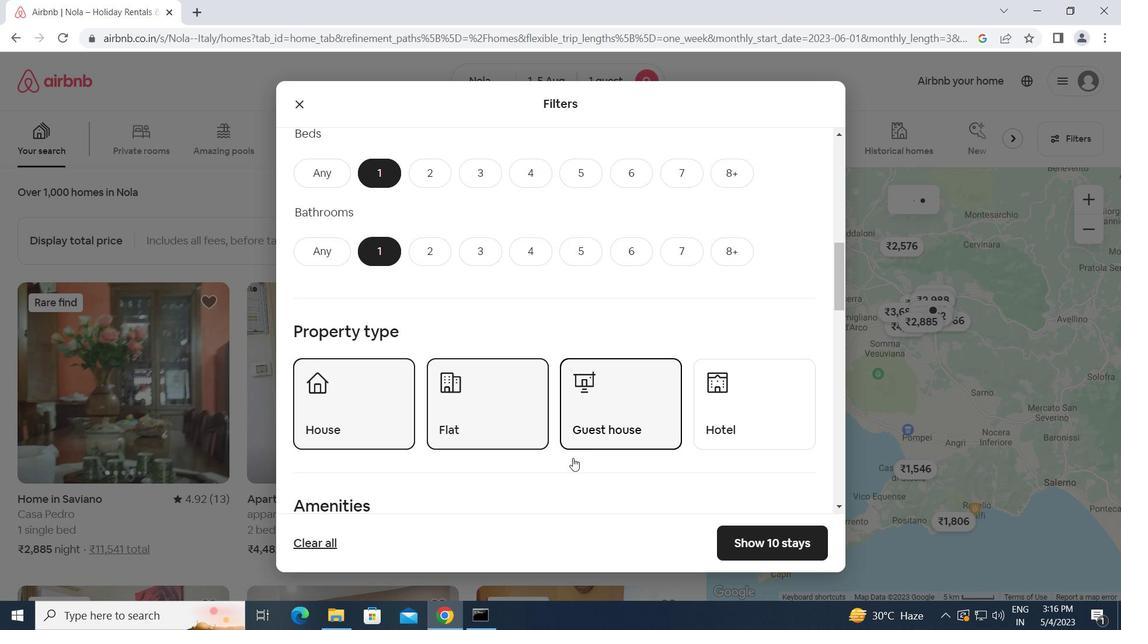 
Action: Mouse scrolled (571, 463) with delta (0, 0)
Screenshot: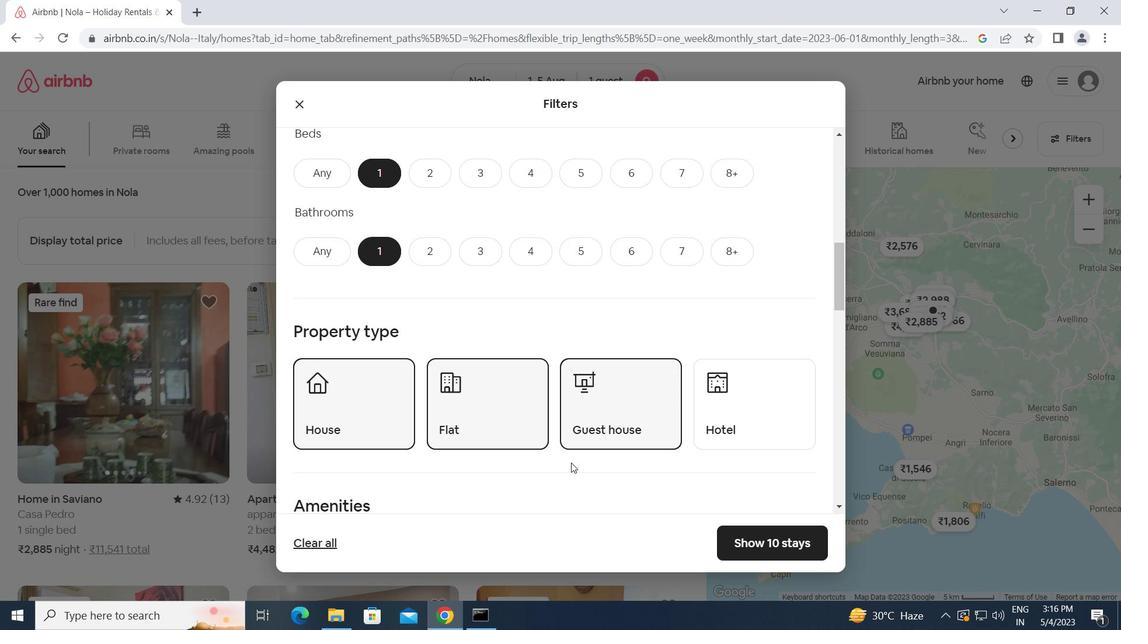 
Action: Mouse scrolled (571, 463) with delta (0, 0)
Screenshot: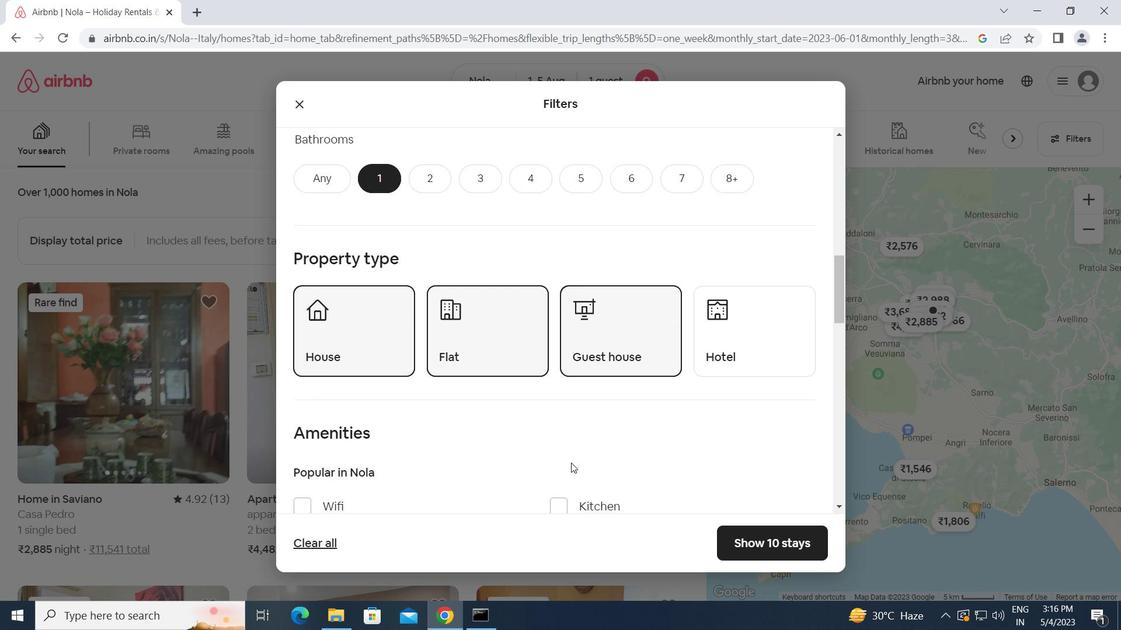 
Action: Mouse scrolled (571, 463) with delta (0, 0)
Screenshot: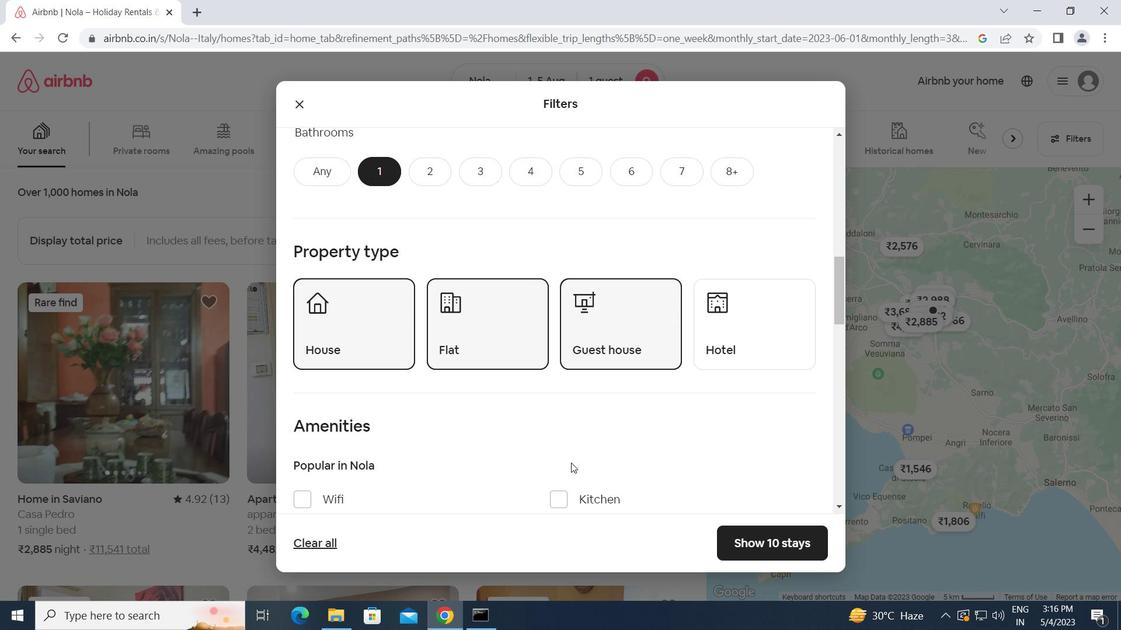 
Action: Mouse moved to (299, 360)
Screenshot: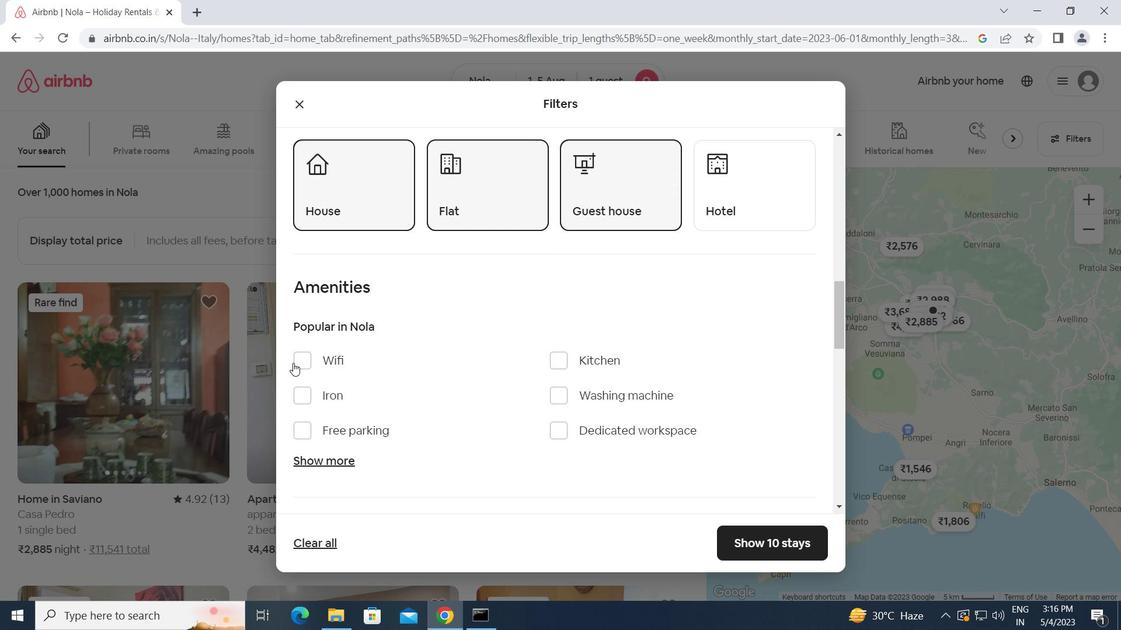 
Action: Mouse pressed left at (299, 360)
Screenshot: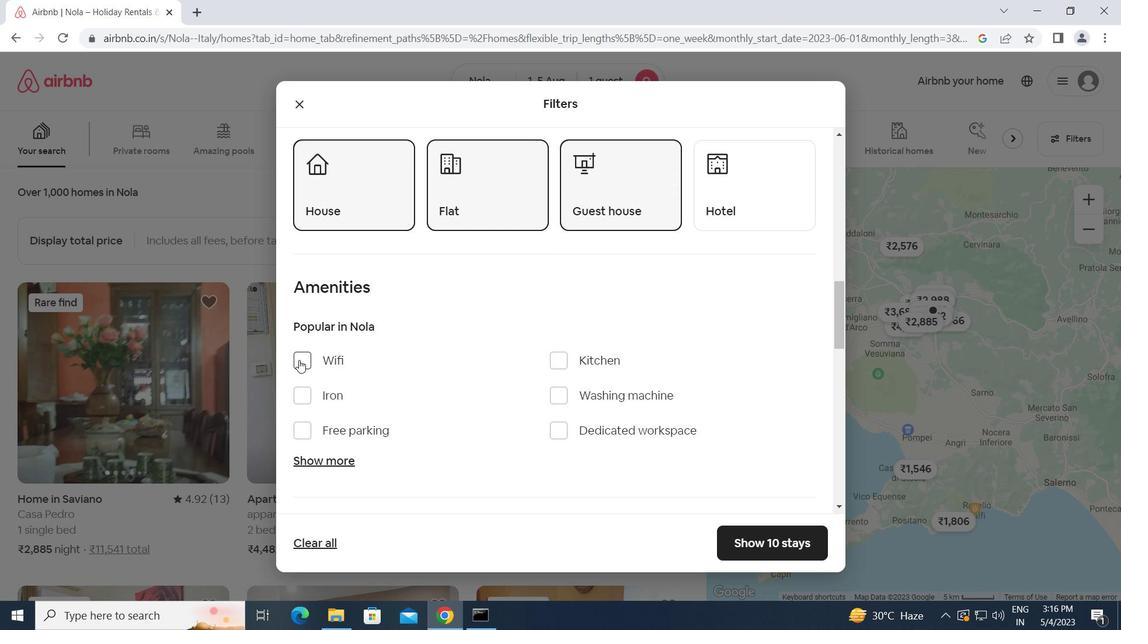
Action: Mouse moved to (398, 398)
Screenshot: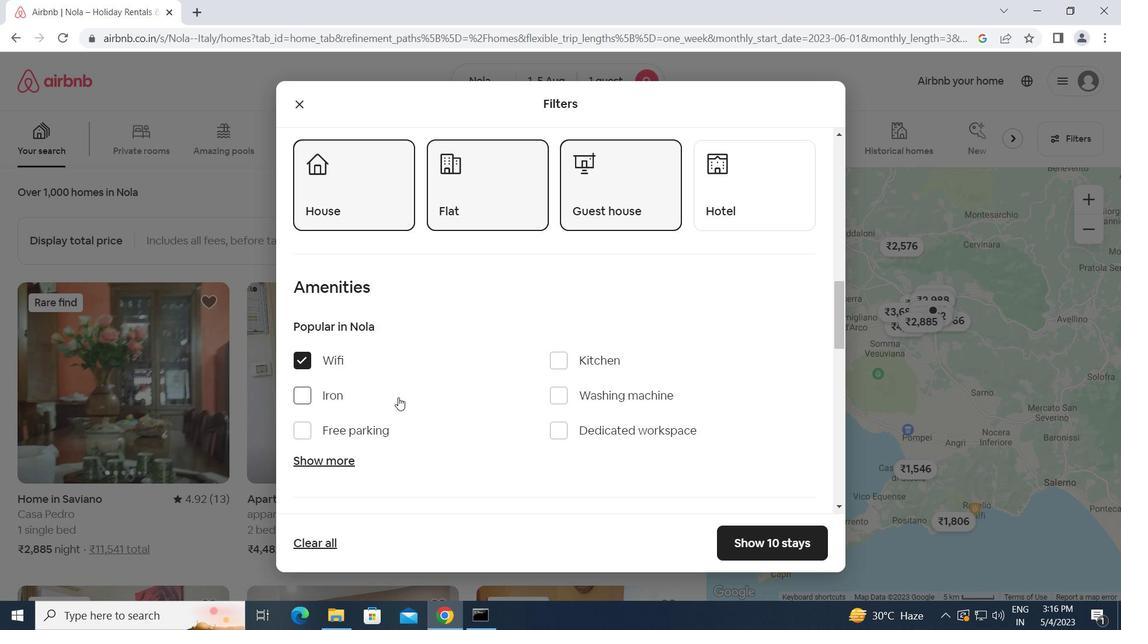 
Action: Mouse scrolled (398, 397) with delta (0, 0)
Screenshot: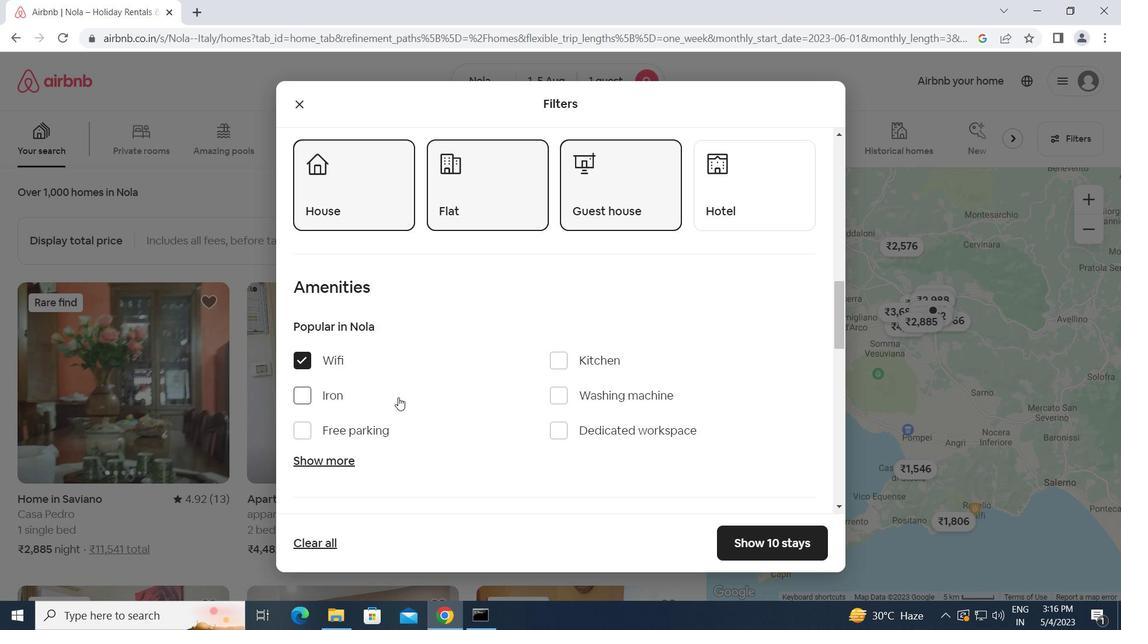 
Action: Mouse scrolled (398, 397) with delta (0, 0)
Screenshot: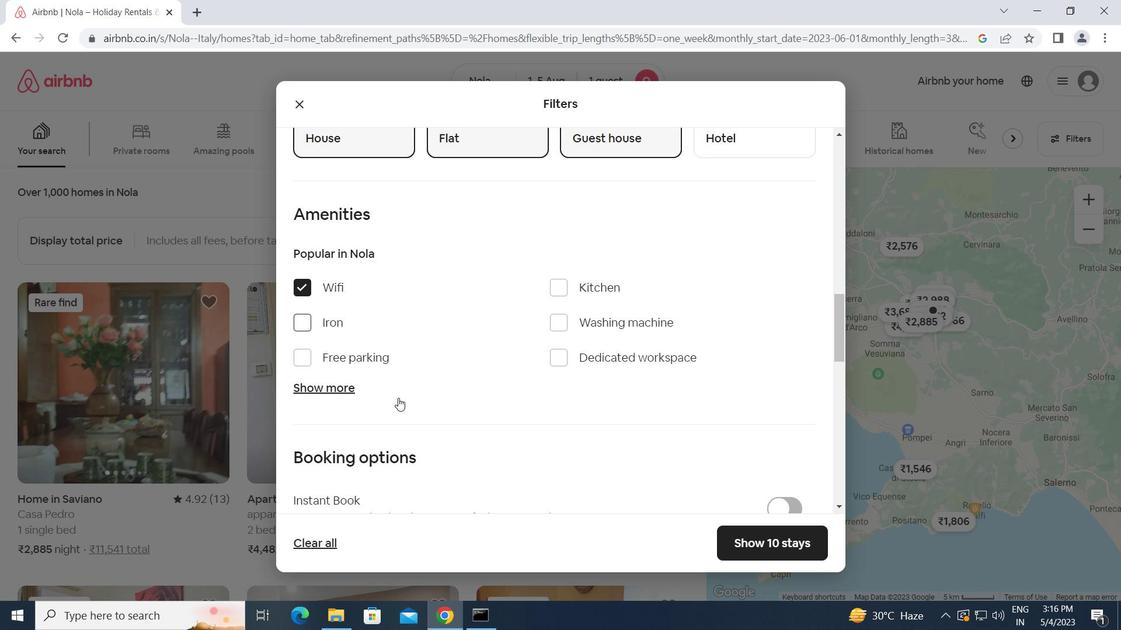 
Action: Mouse scrolled (398, 397) with delta (0, 0)
Screenshot: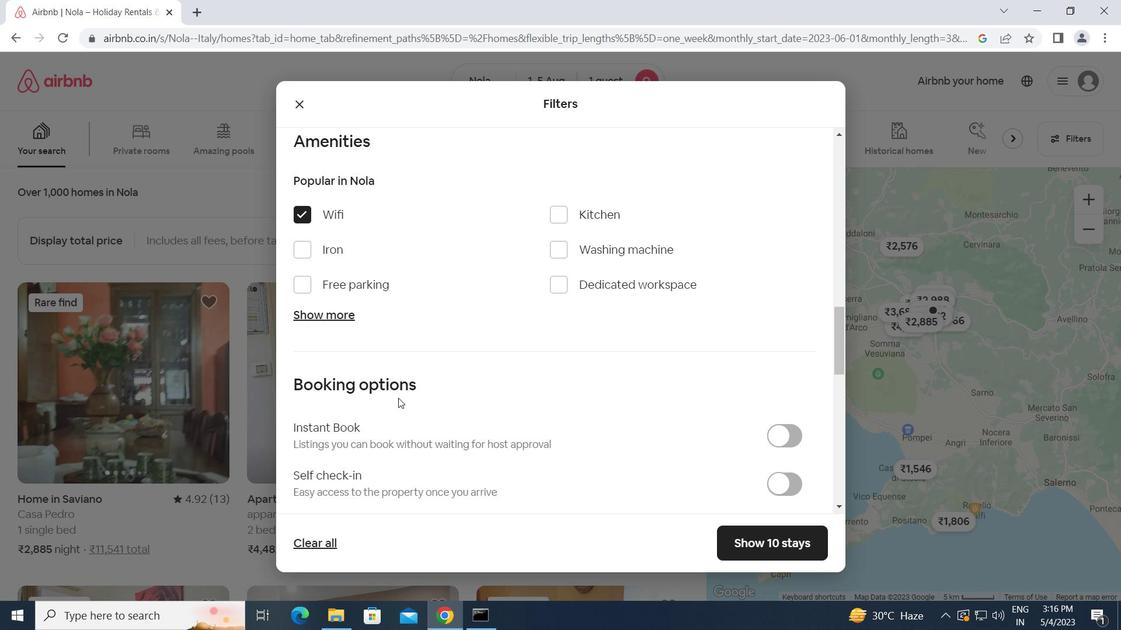
Action: Mouse scrolled (398, 397) with delta (0, 0)
Screenshot: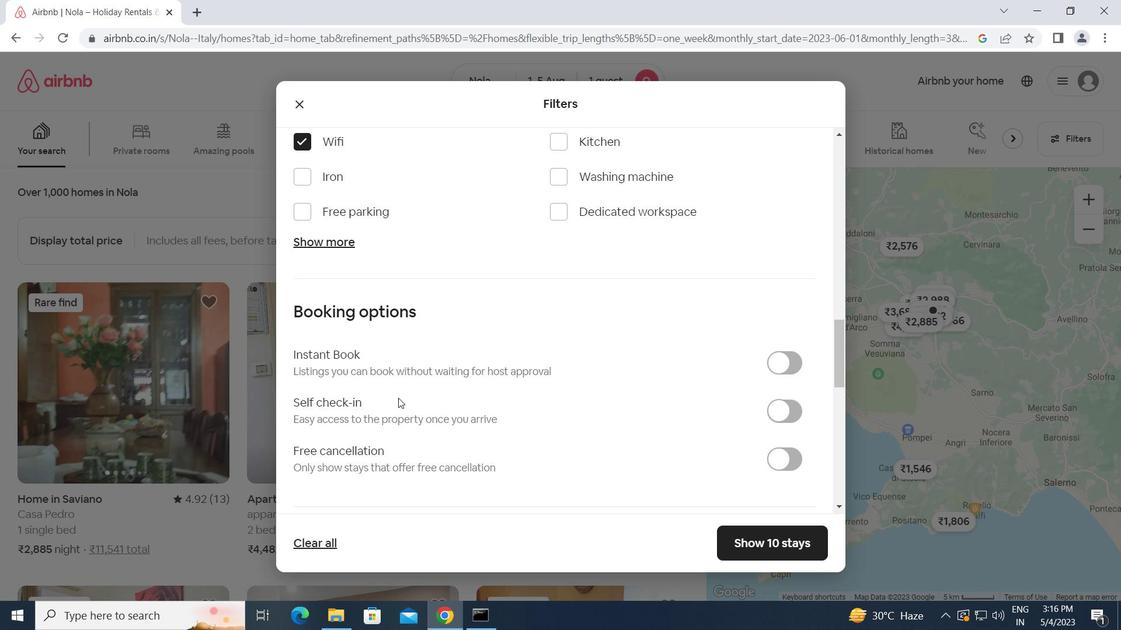 
Action: Mouse moved to (782, 336)
Screenshot: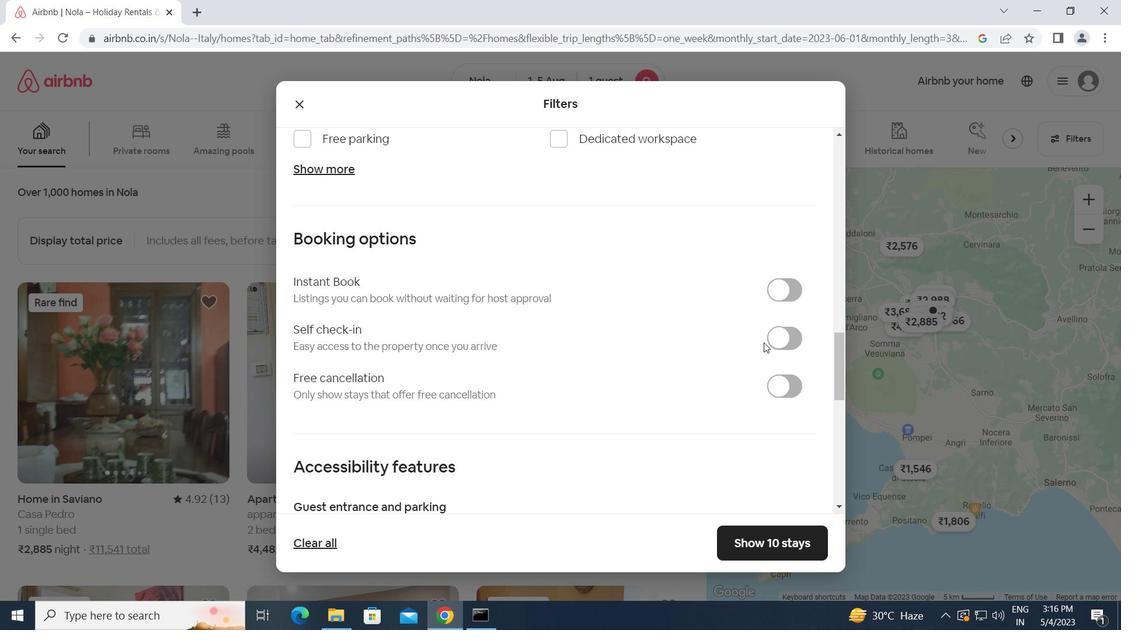 
Action: Mouse pressed left at (782, 336)
Screenshot: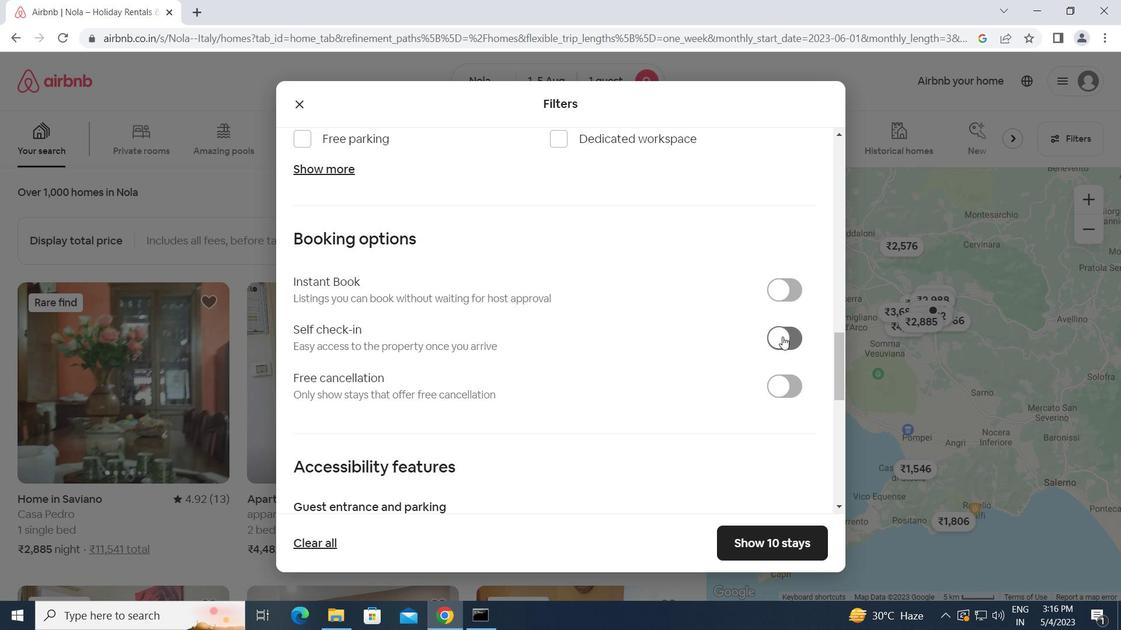 
Action: Mouse moved to (556, 475)
Screenshot: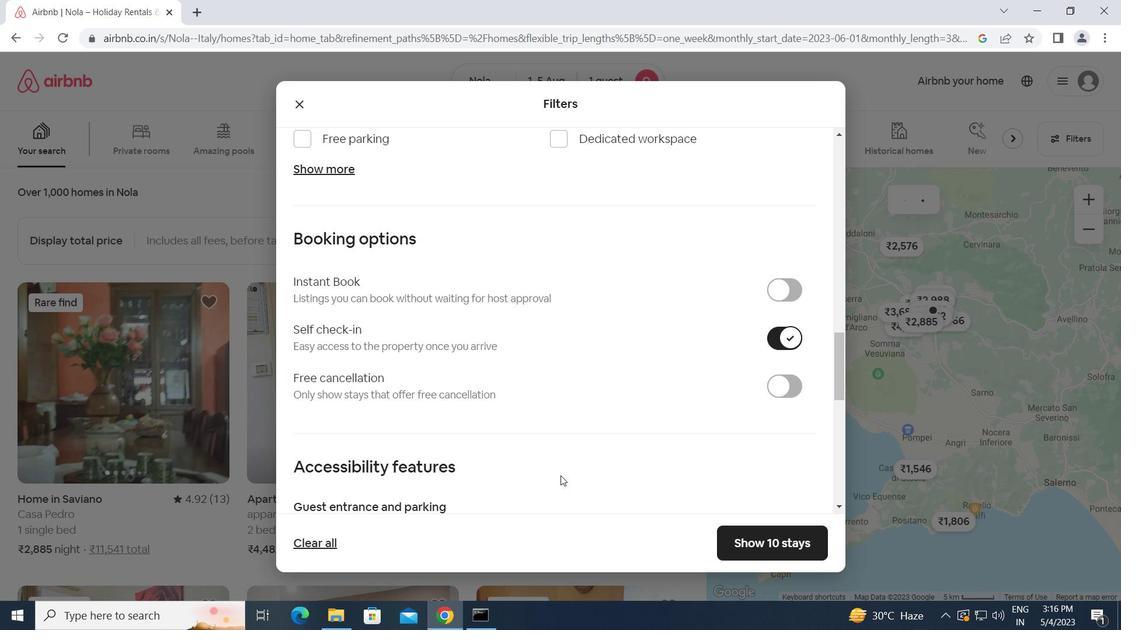 
Action: Mouse scrolled (556, 474) with delta (0, 0)
Screenshot: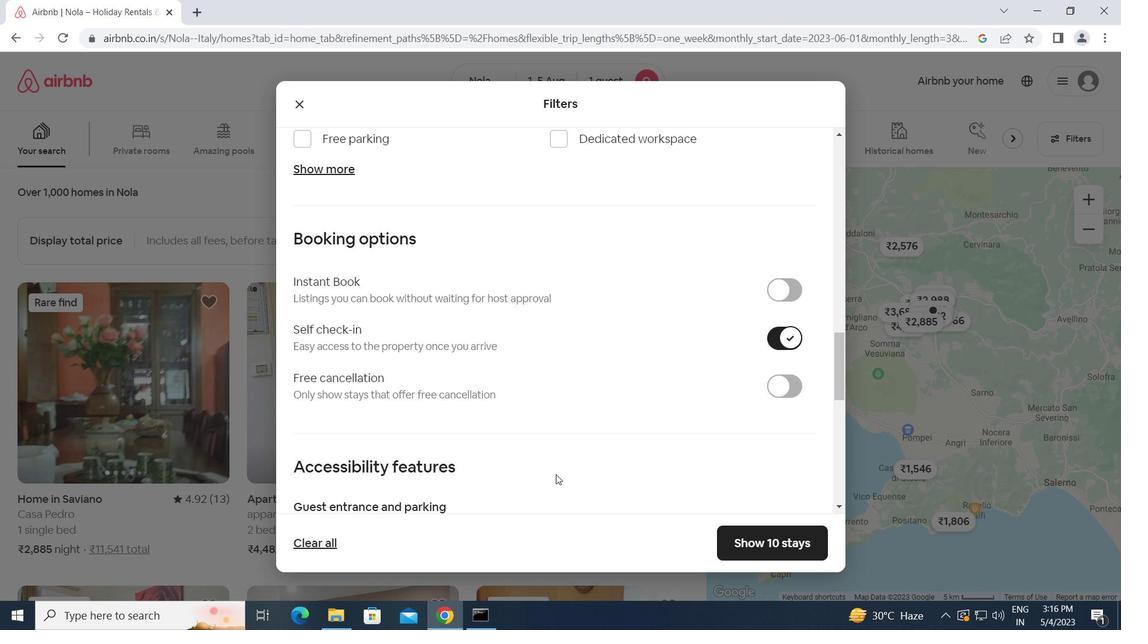 
Action: Mouse scrolled (556, 474) with delta (0, 0)
Screenshot: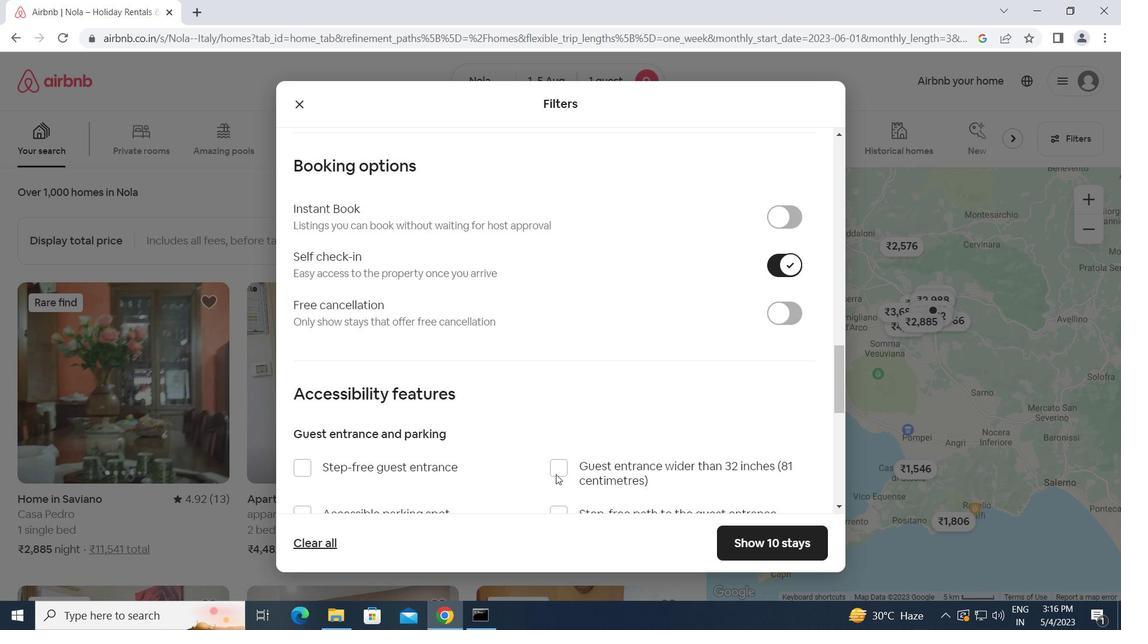 
Action: Mouse scrolled (556, 474) with delta (0, 0)
Screenshot: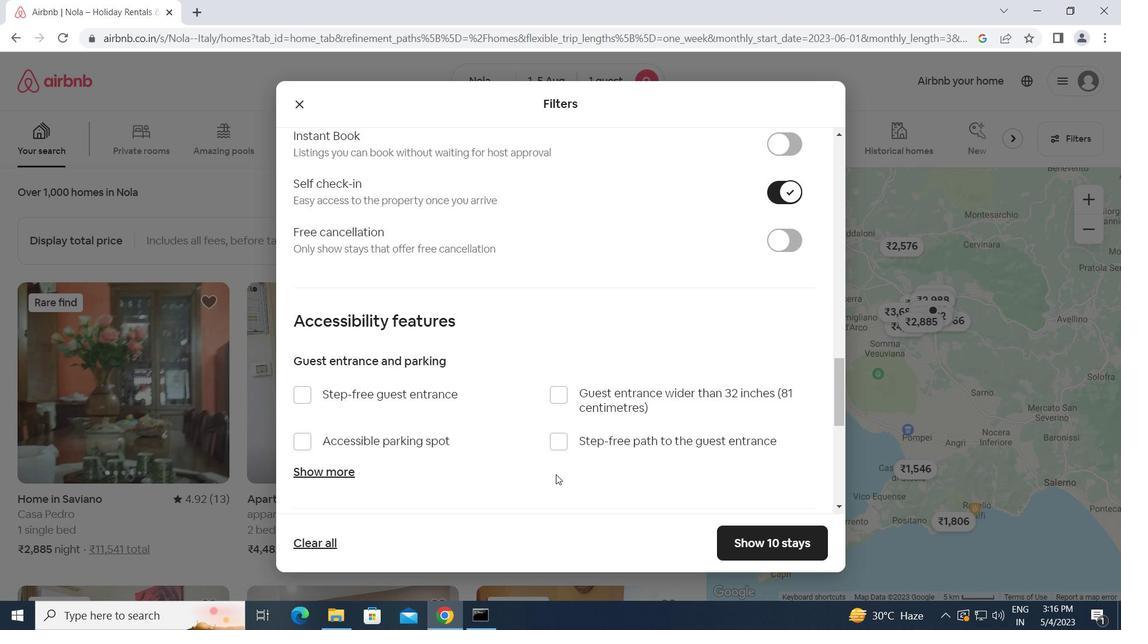 
Action: Mouse scrolled (556, 474) with delta (0, 0)
Screenshot: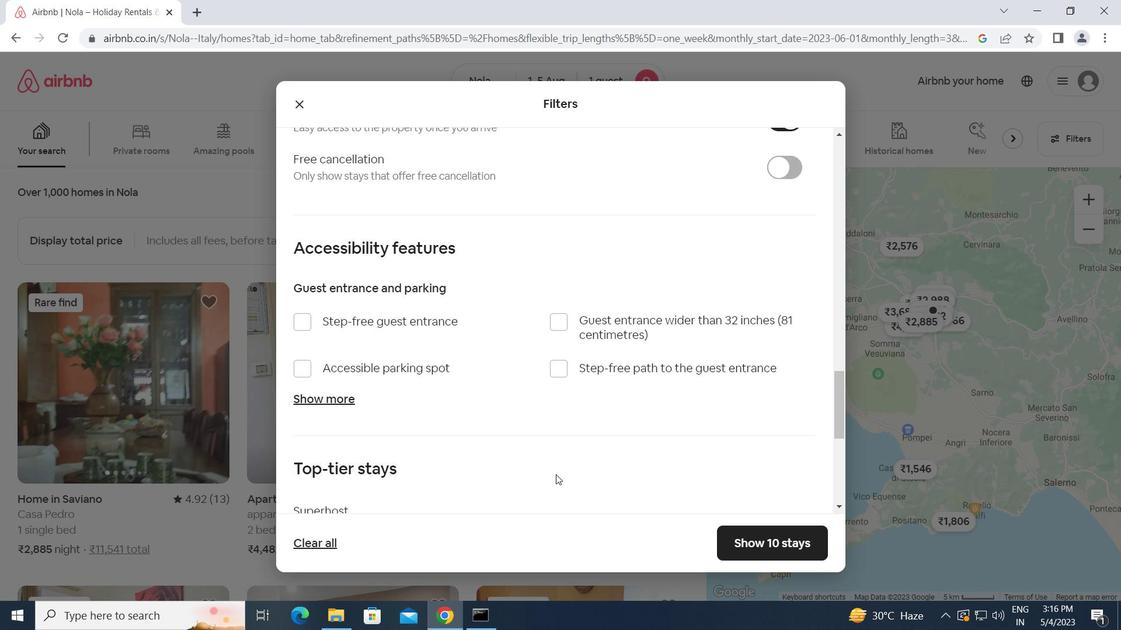 
Action: Mouse scrolled (556, 474) with delta (0, 0)
Screenshot: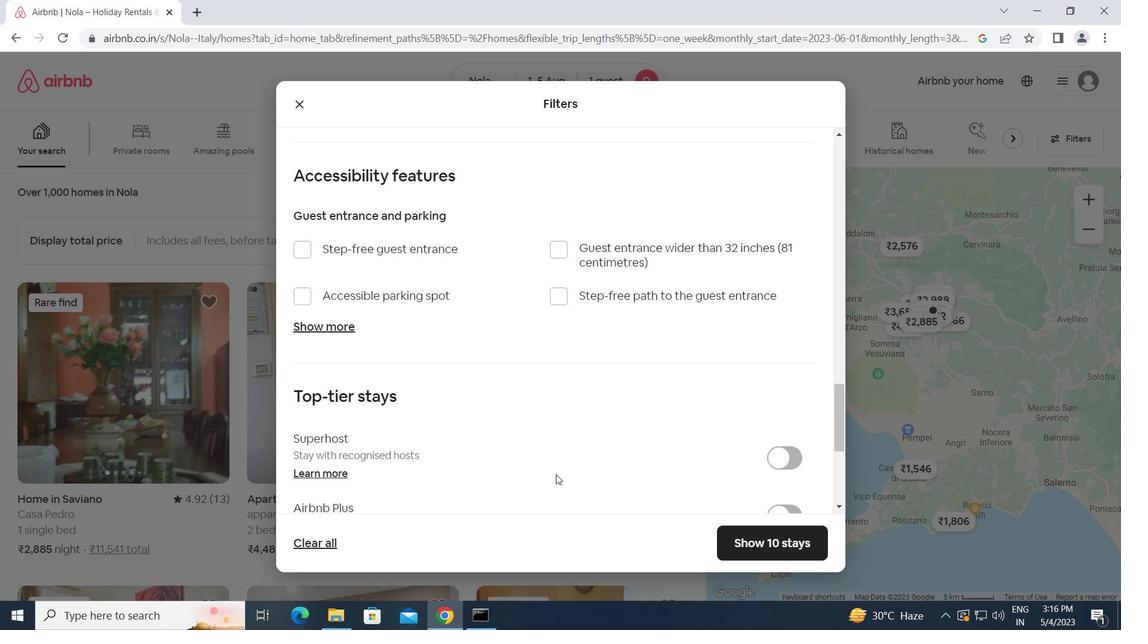 
Action: Mouse scrolled (556, 474) with delta (0, 0)
Screenshot: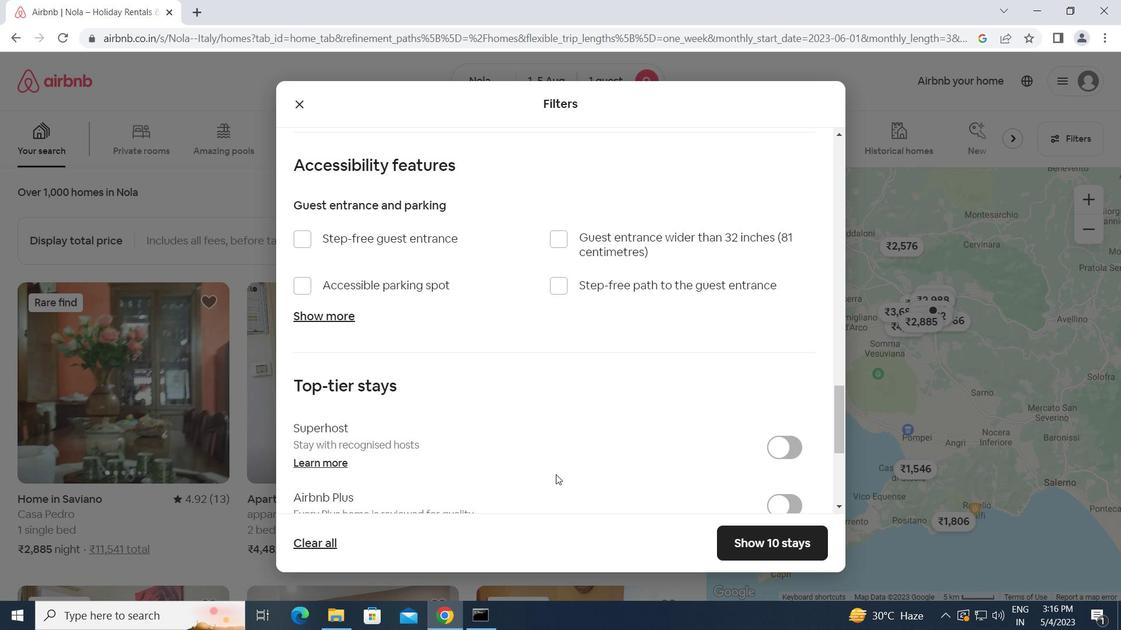 
Action: Mouse scrolled (556, 474) with delta (0, 0)
Screenshot: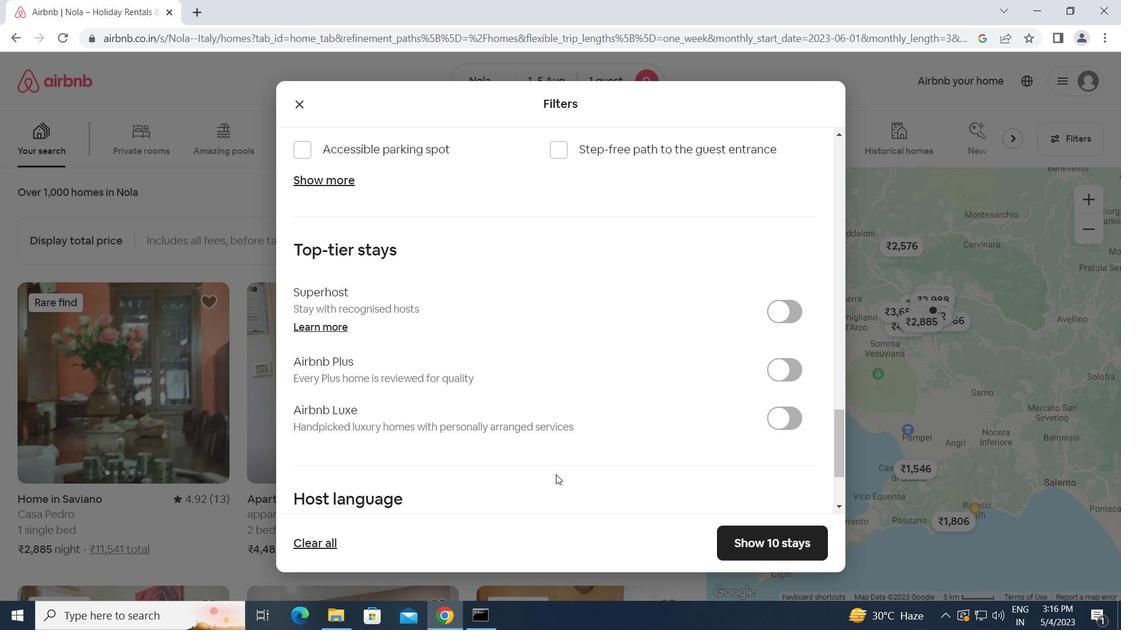 
Action: Mouse scrolled (556, 474) with delta (0, 0)
Screenshot: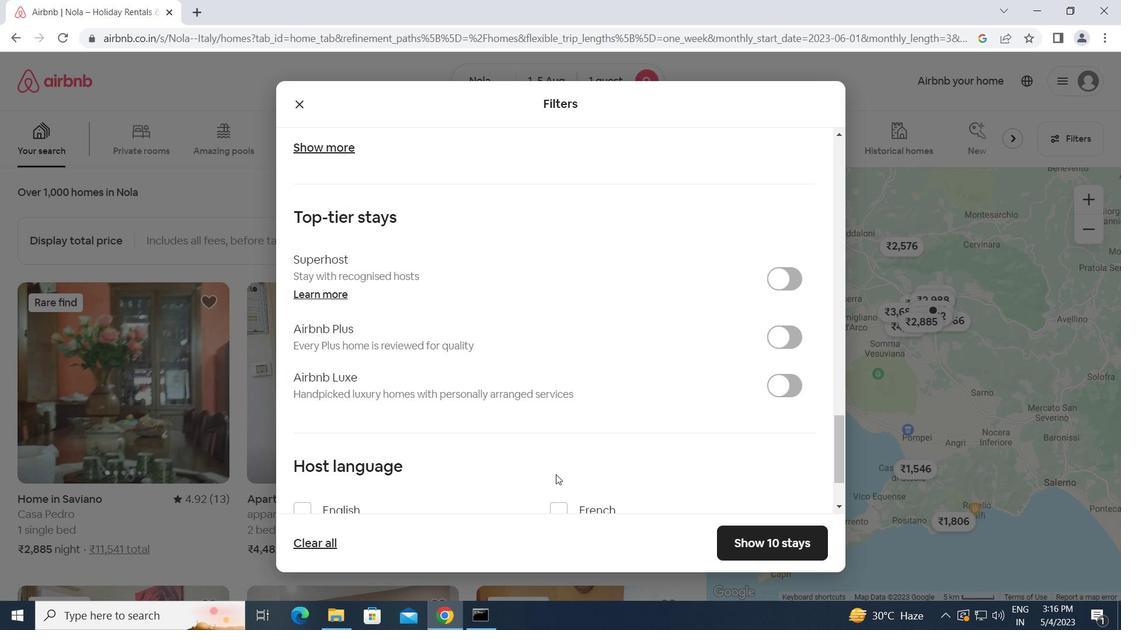 
Action: Mouse moved to (307, 410)
Screenshot: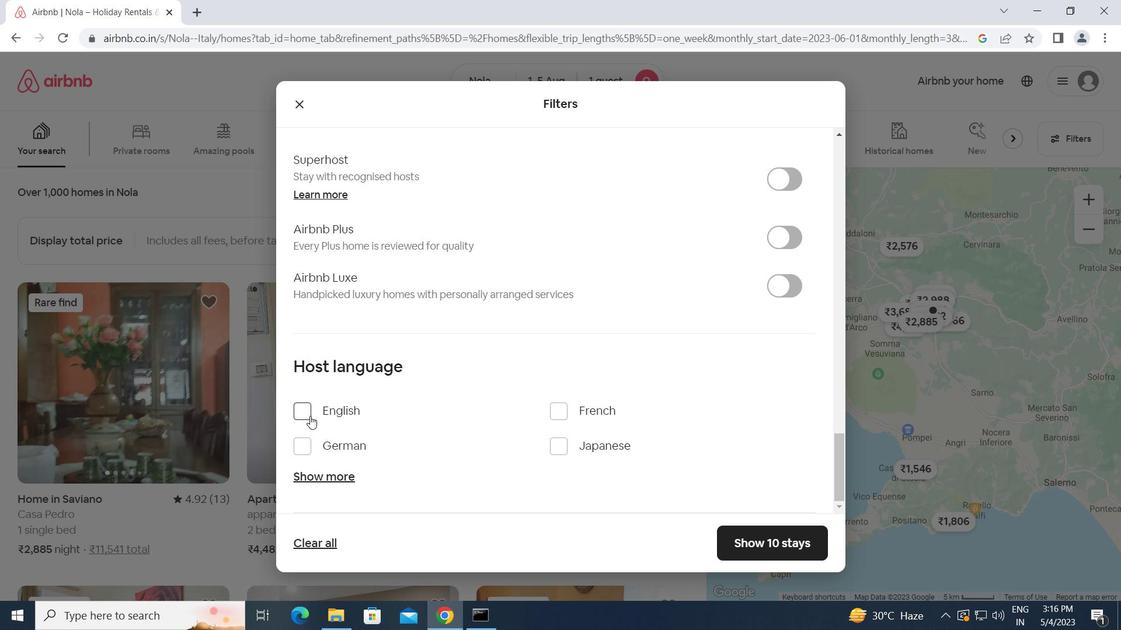 
Action: Mouse pressed left at (307, 410)
Screenshot: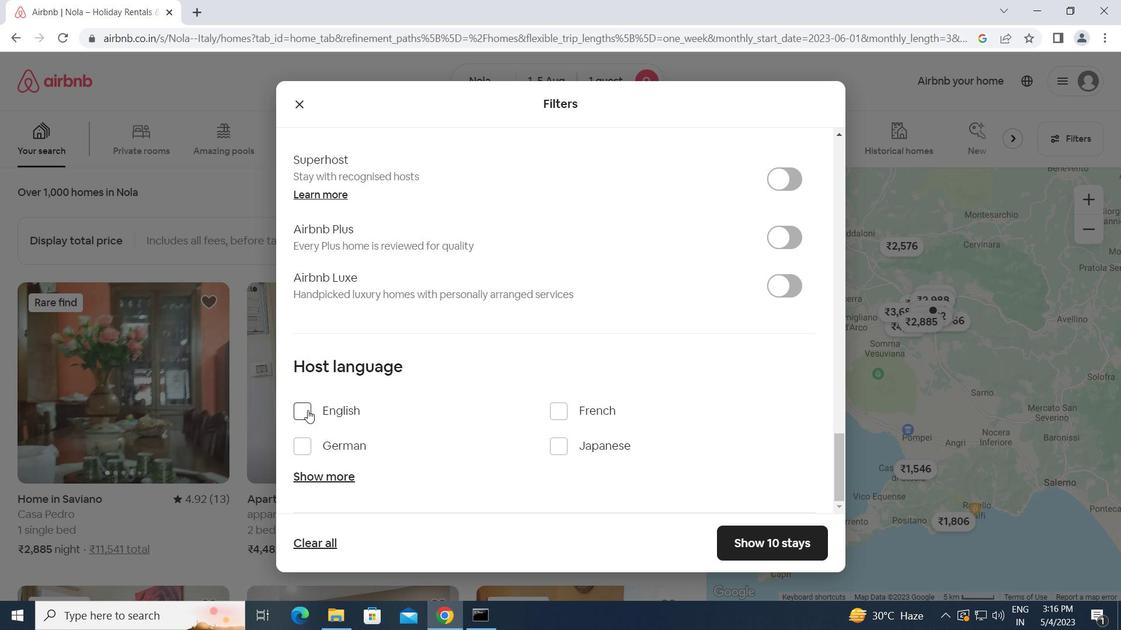 
Action: Mouse moved to (780, 543)
Screenshot: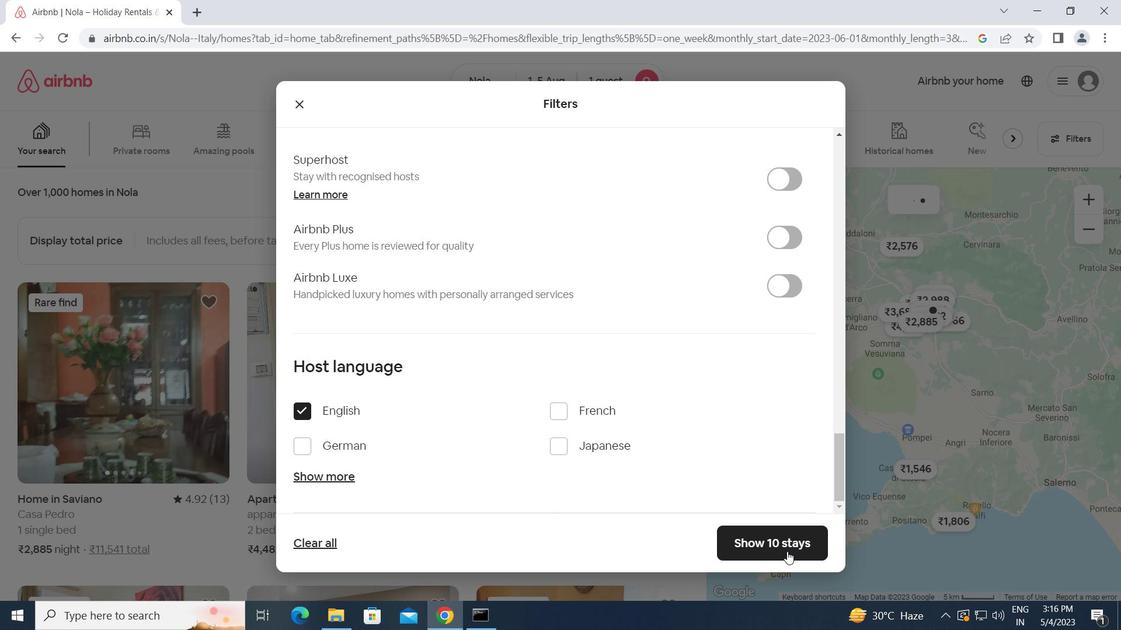 
Action: Mouse pressed left at (780, 543)
Screenshot: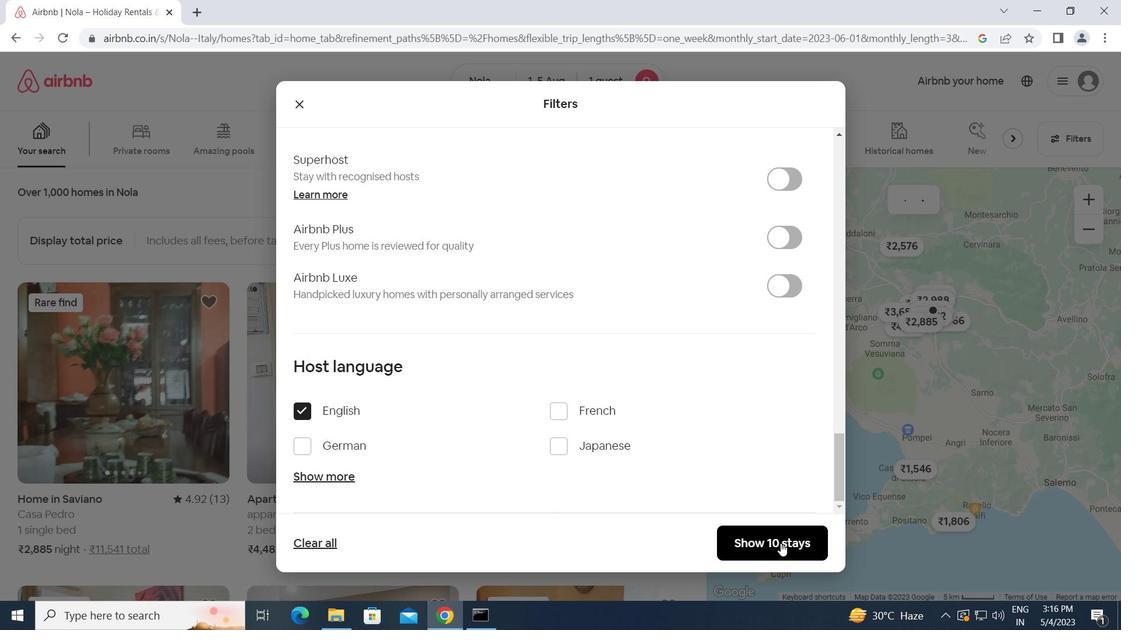 
Action: Mouse moved to (484, 506)
Screenshot: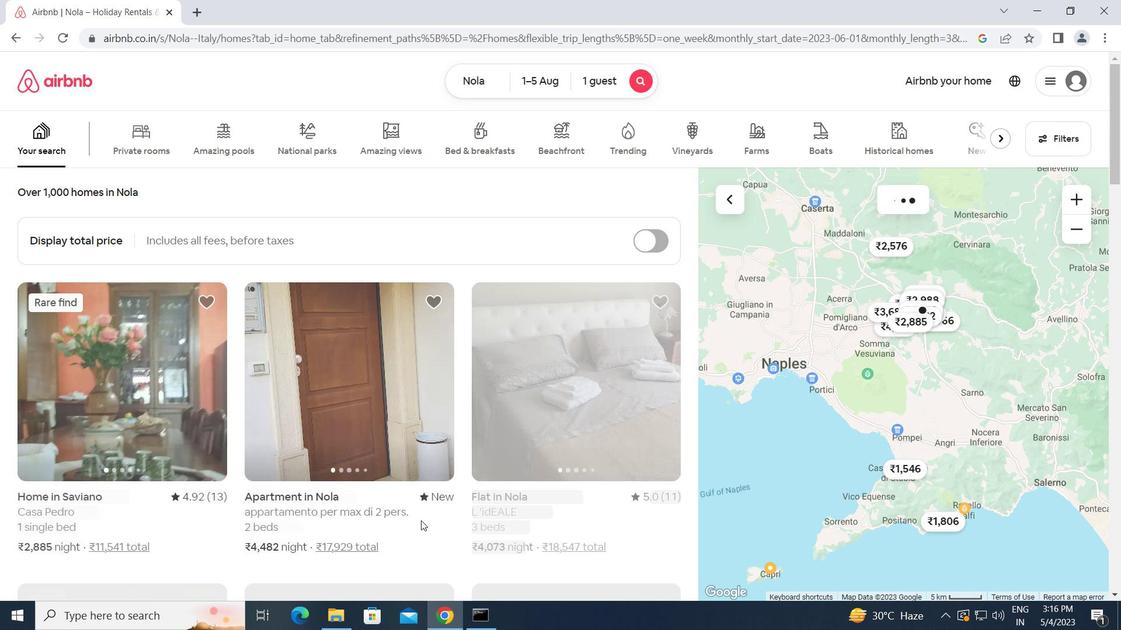 
